 Task: Look for space in Palmira, Colombia from 11th June, 2023 to 15th June, 2023 for 2 adults in price range Rs.7000 to Rs.16000. Place can be private room with 1  bedroom having 2 beds and 1 bathroom. Property type can be house, flat, guest house, hotel. Amenities needed are: washing machine. Booking option can be shelf check-in. Required host language is English.
Action: Mouse moved to (414, 119)
Screenshot: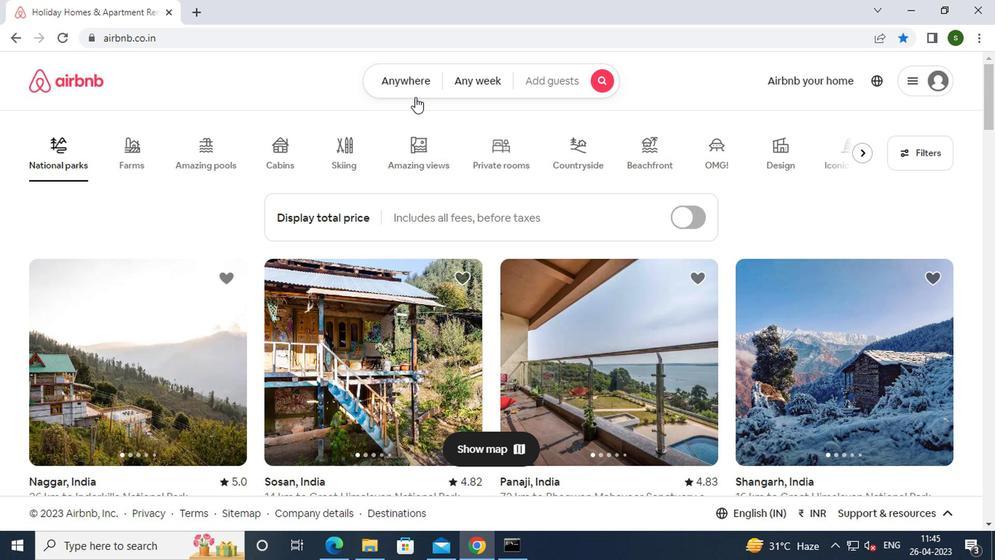 
Action: Mouse pressed left at (414, 119)
Screenshot: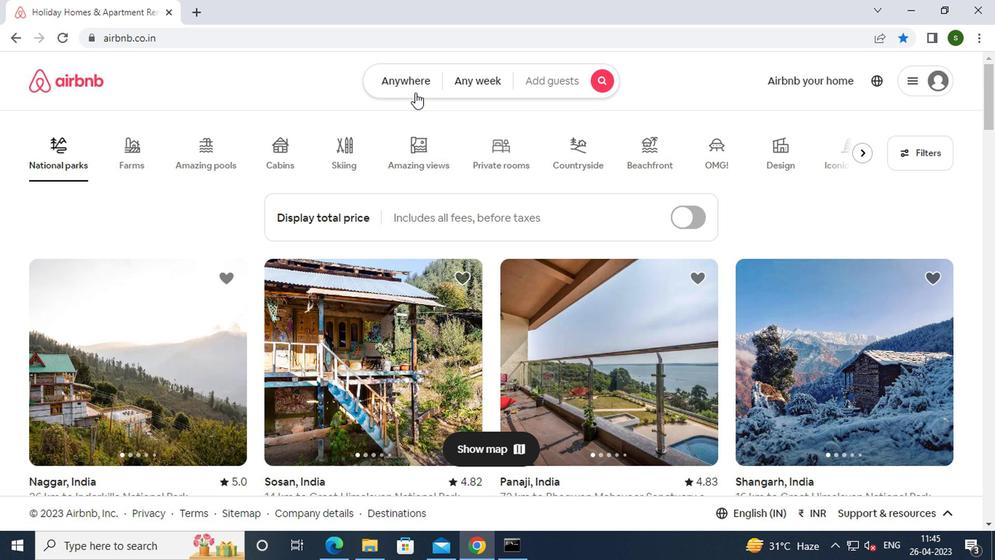 
Action: Mouse moved to (318, 160)
Screenshot: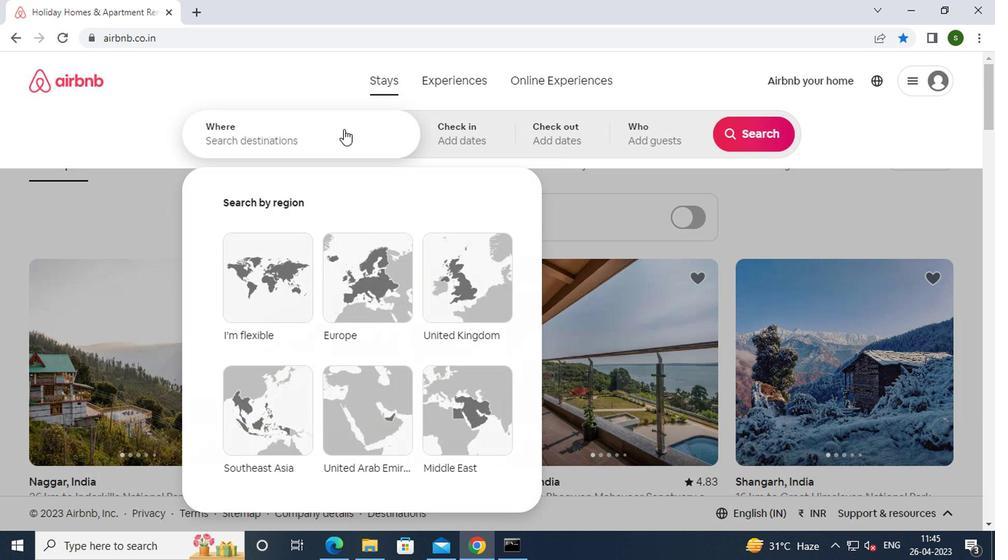 
Action: Mouse pressed left at (318, 160)
Screenshot: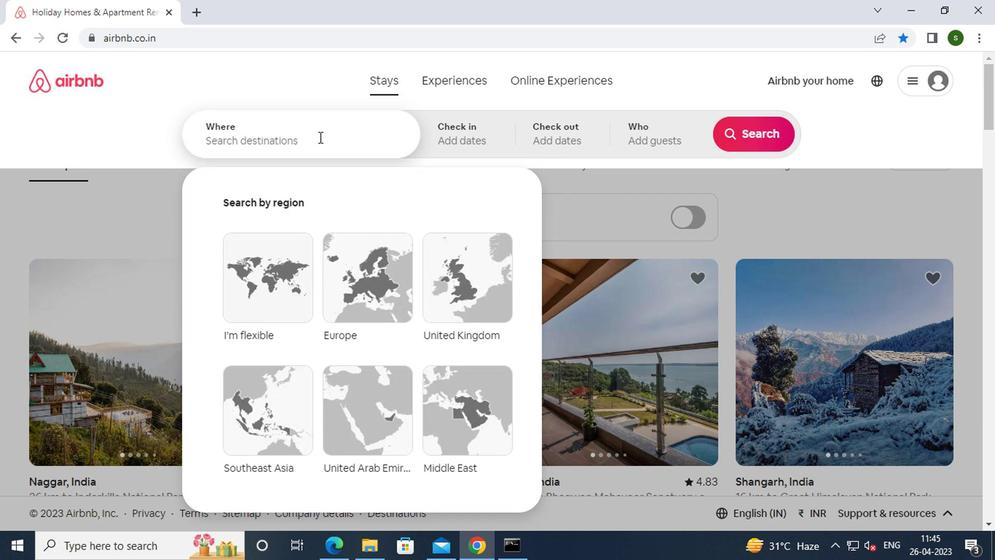 
Action: Key pressed <Key.caps_lock>p<Key.caps_lock>almi
Screenshot: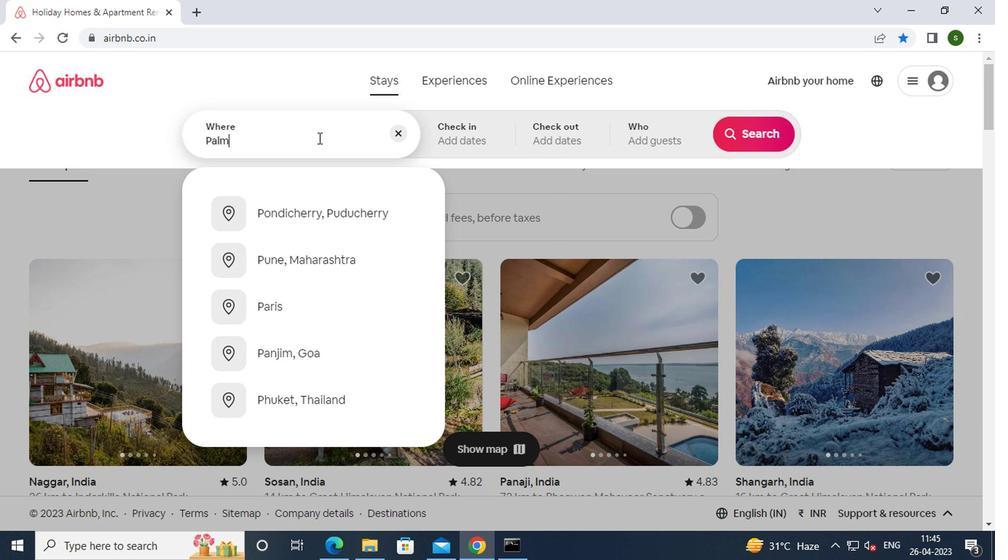 
Action: Mouse moved to (318, 160)
Screenshot: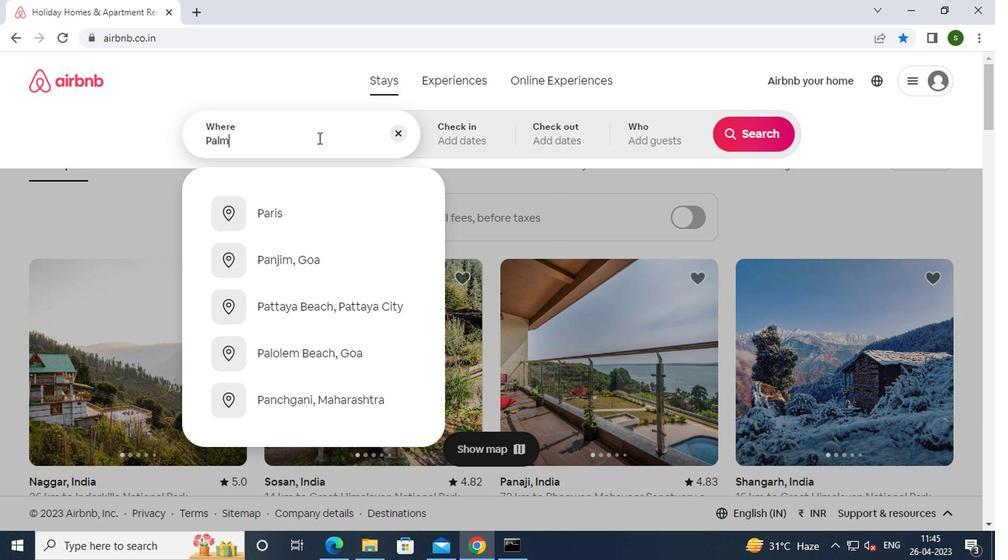 
Action: Key pressed ra,<Key.caps_lock><Key.space><Key.caps_lock>
Screenshot: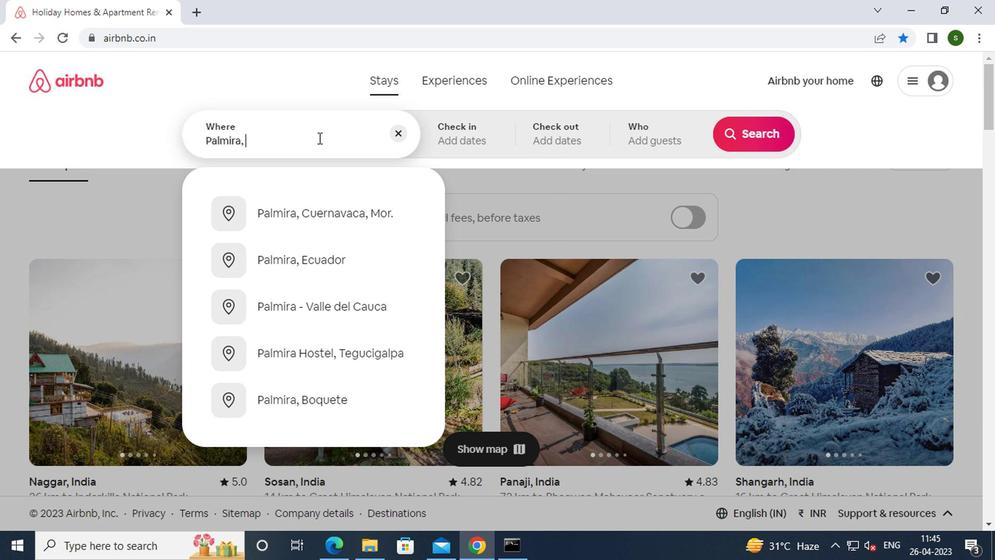 
Action: Mouse moved to (319, 161)
Screenshot: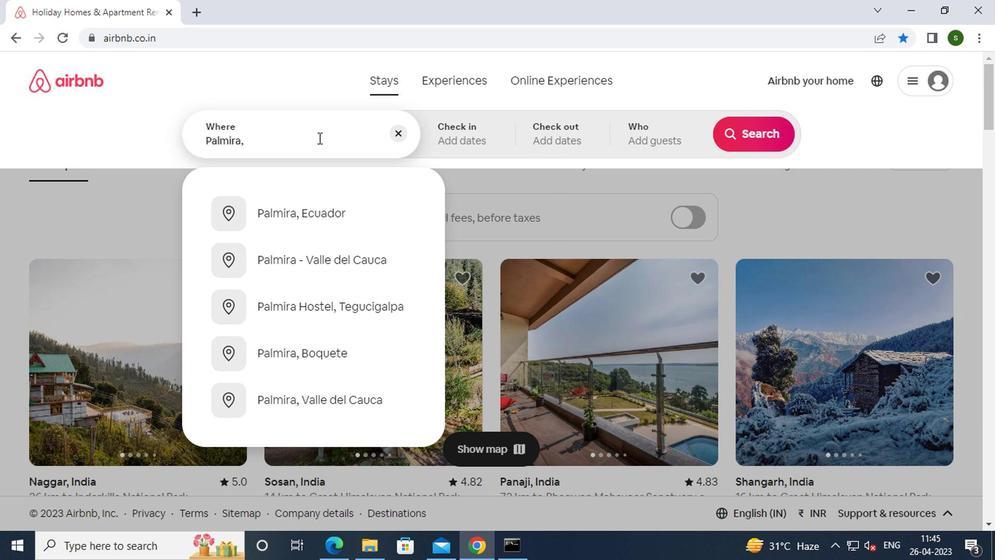 
Action: Key pressed c<Key.backspace><Key.caps_lock>c<Key.caps_lock>olombia<Key.enter>
Screenshot: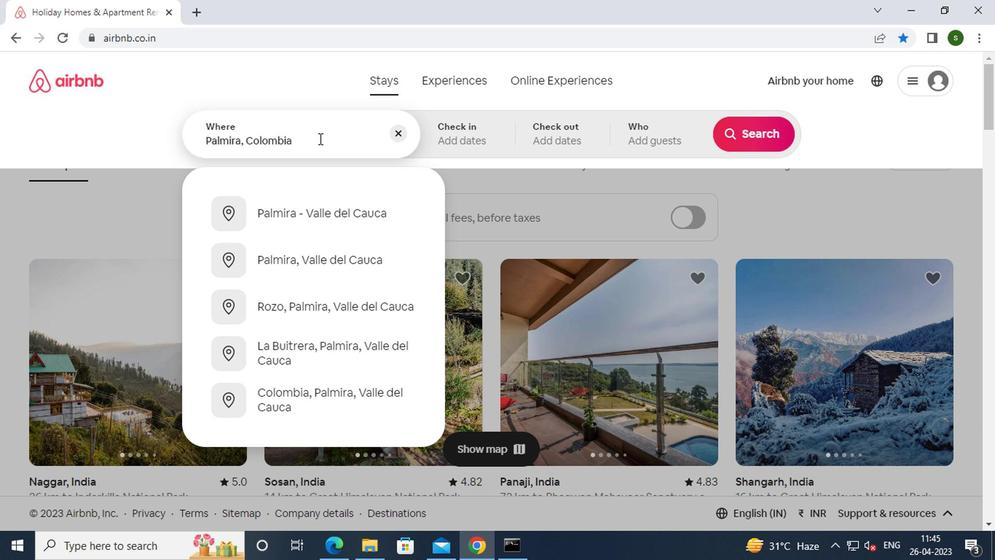 
Action: Mouse moved to (735, 259)
Screenshot: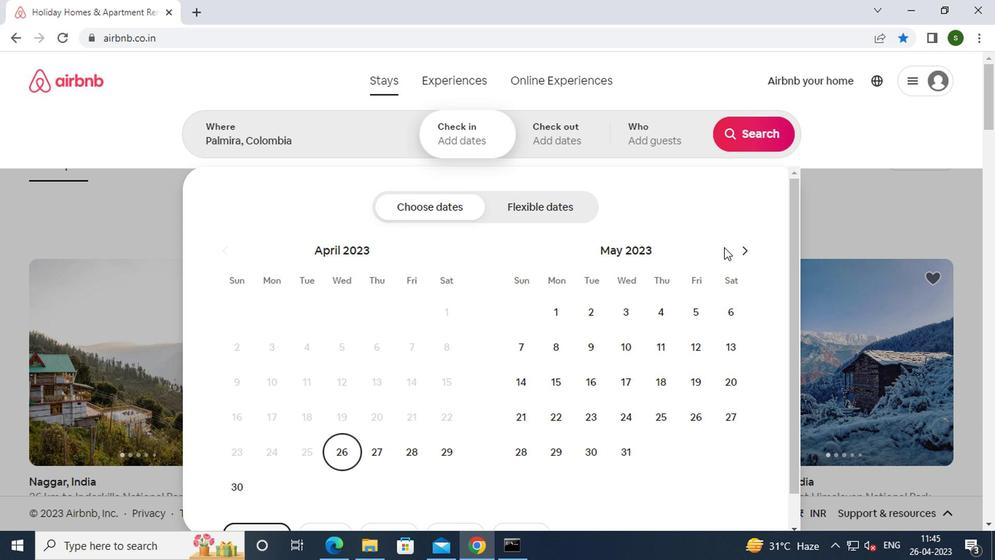 
Action: Mouse pressed left at (735, 259)
Screenshot: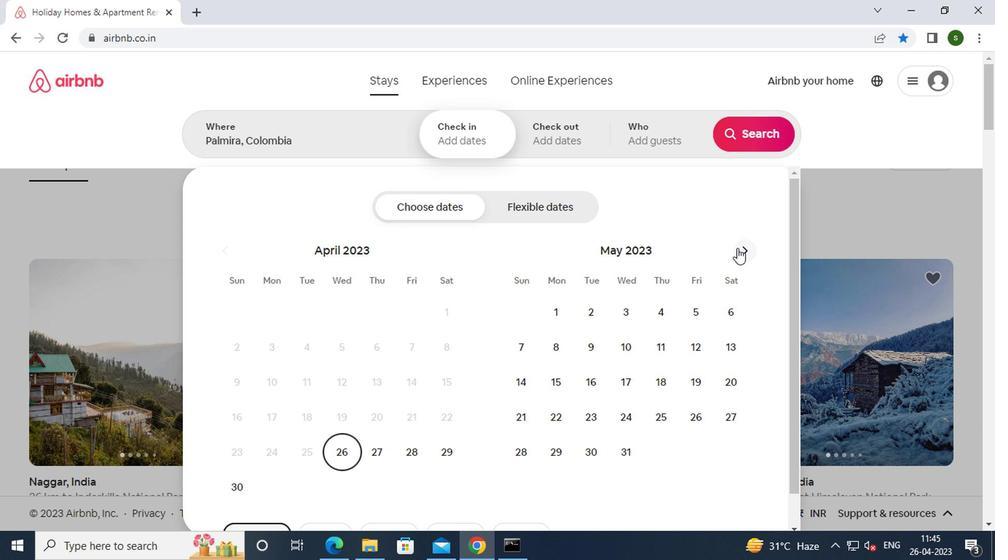 
Action: Mouse moved to (514, 365)
Screenshot: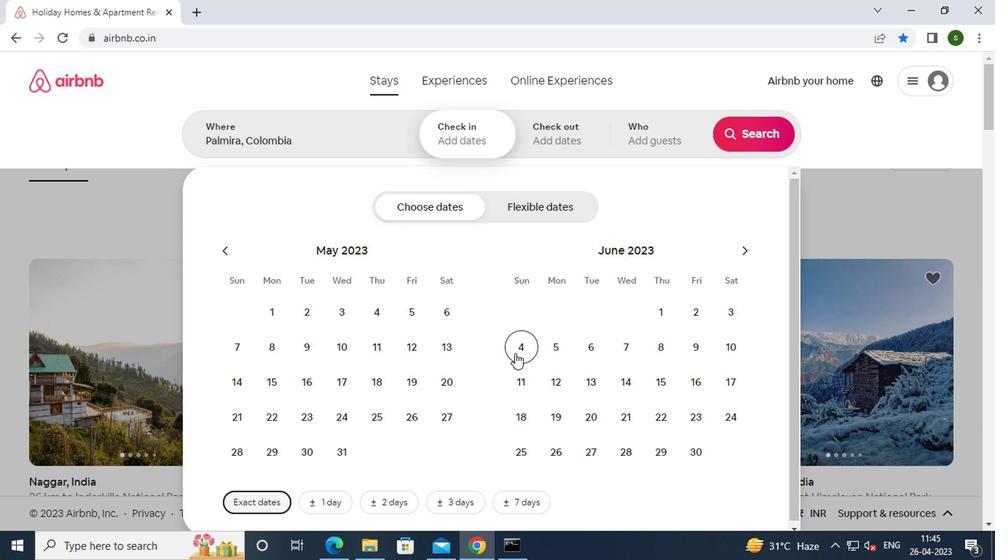 
Action: Mouse pressed left at (514, 365)
Screenshot: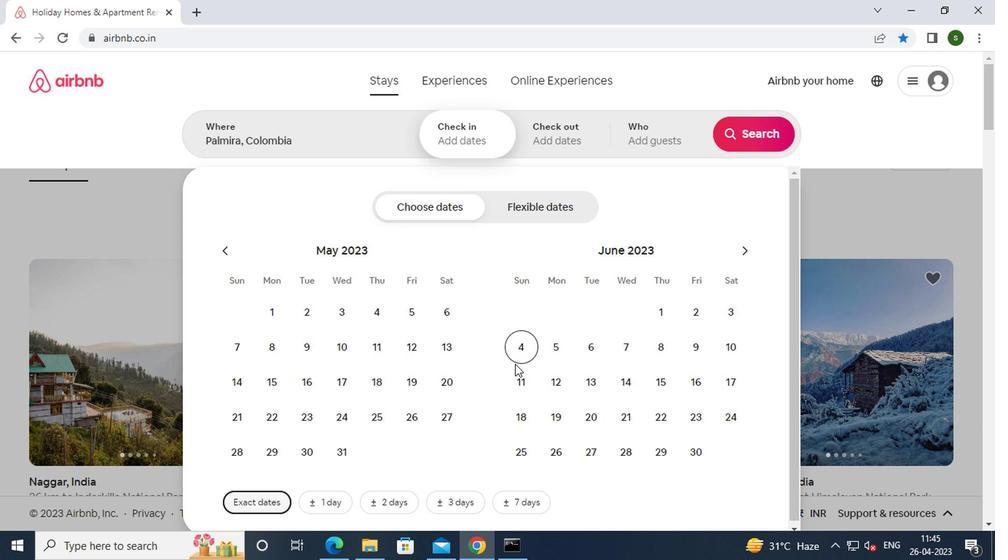 
Action: Mouse moved to (642, 373)
Screenshot: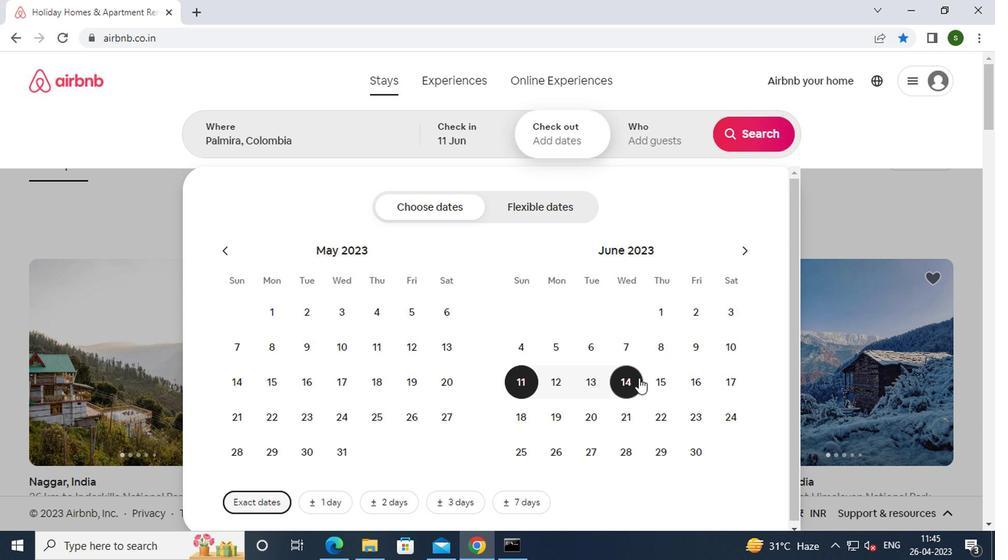 
Action: Mouse pressed left at (642, 373)
Screenshot: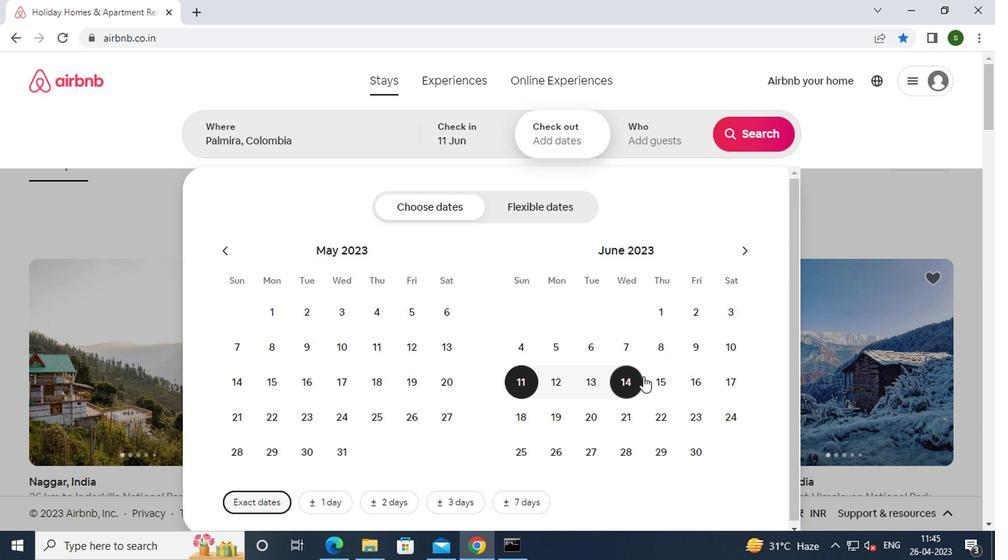 
Action: Mouse moved to (646, 170)
Screenshot: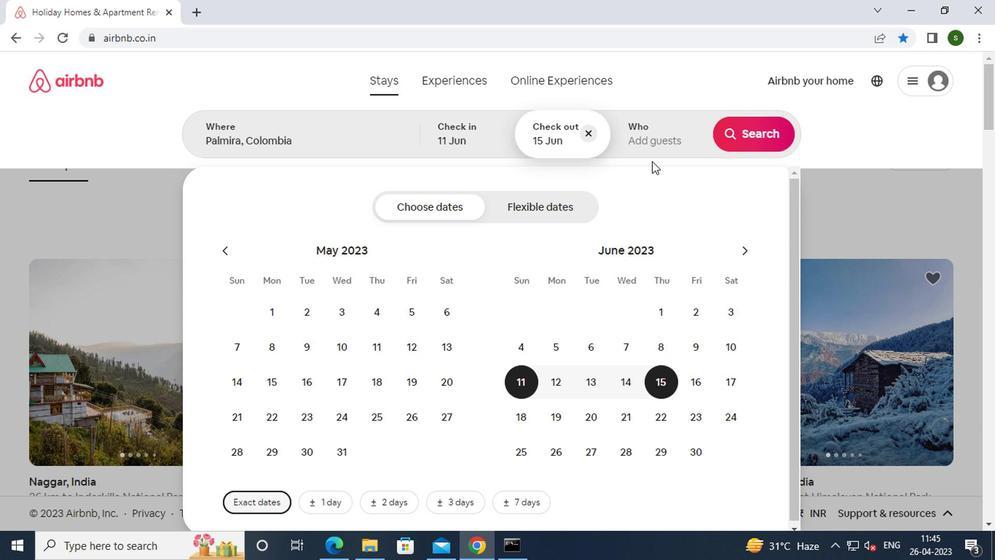 
Action: Mouse pressed left at (646, 170)
Screenshot: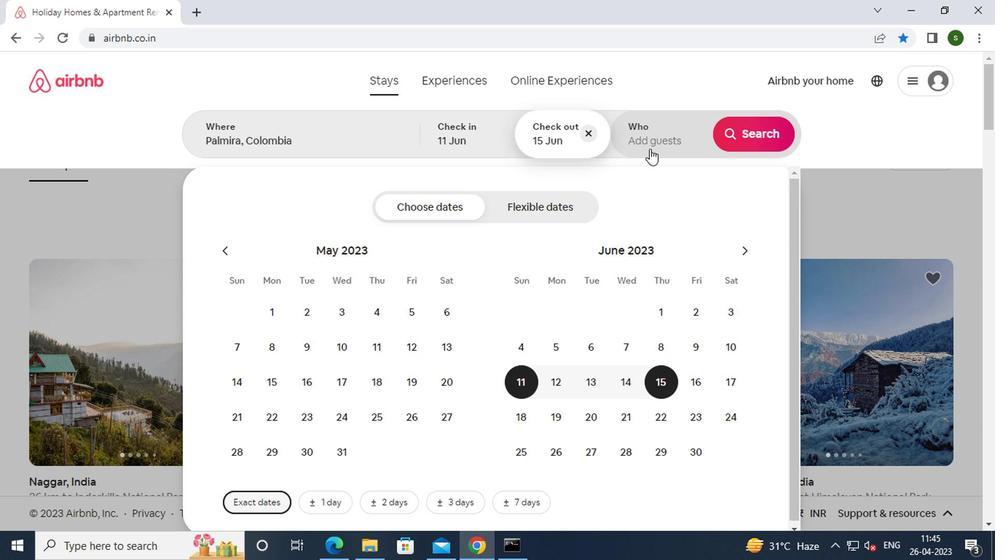 
Action: Mouse moved to (749, 229)
Screenshot: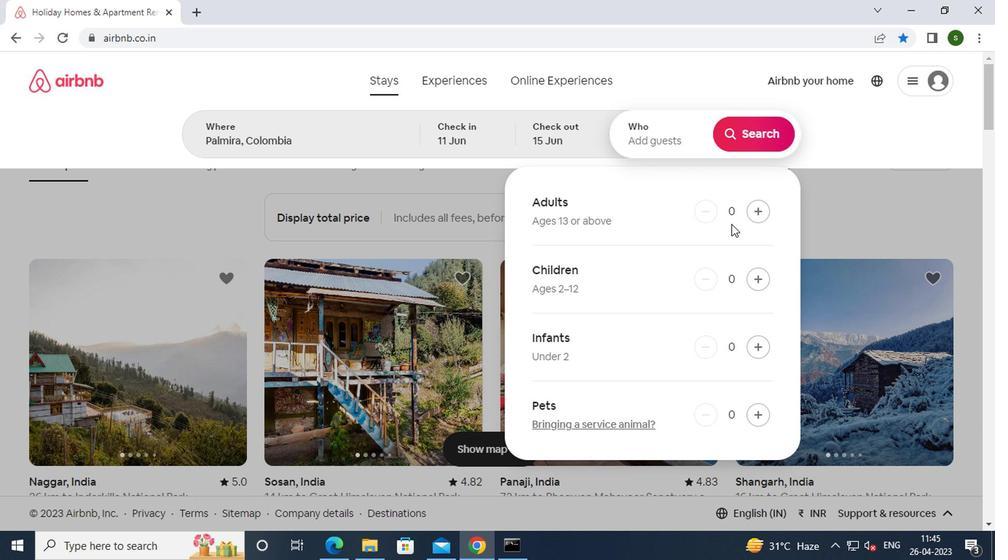 
Action: Mouse pressed left at (749, 229)
Screenshot: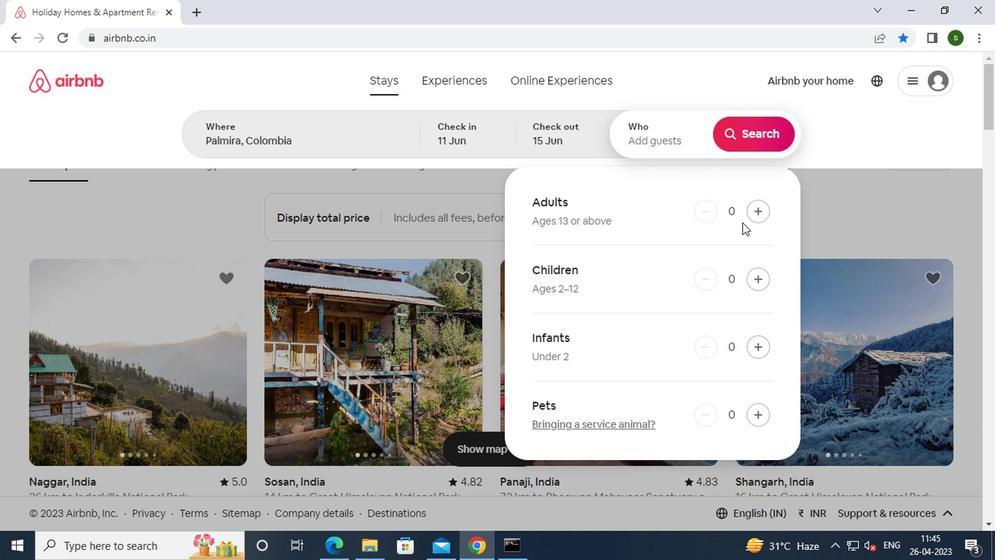 
Action: Mouse pressed left at (749, 229)
Screenshot: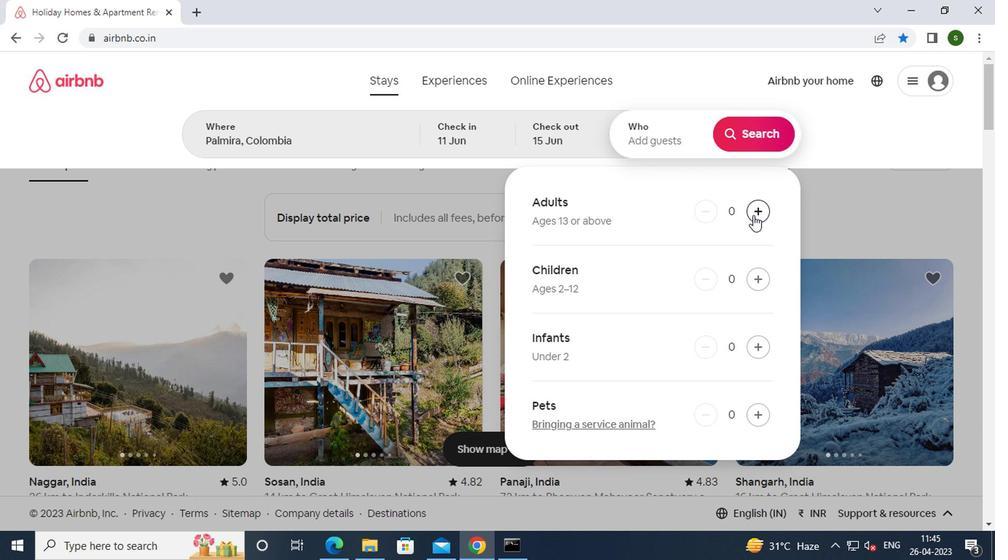 
Action: Mouse moved to (737, 154)
Screenshot: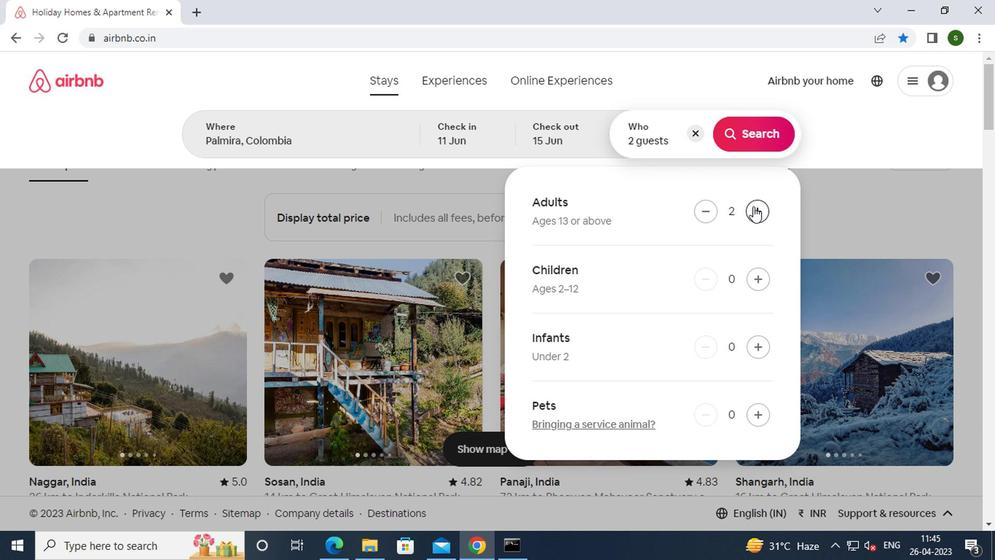
Action: Mouse pressed left at (737, 154)
Screenshot: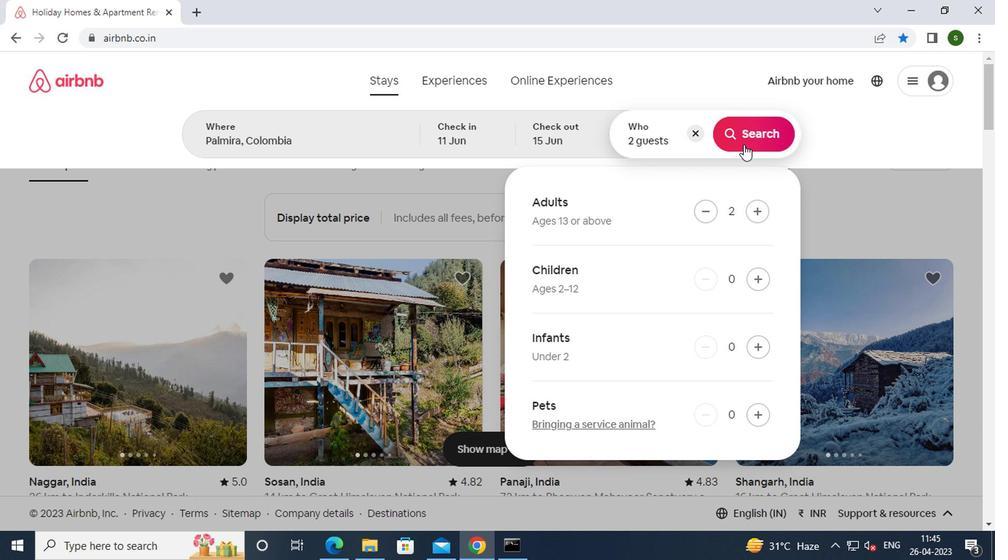 
Action: Mouse moved to (920, 157)
Screenshot: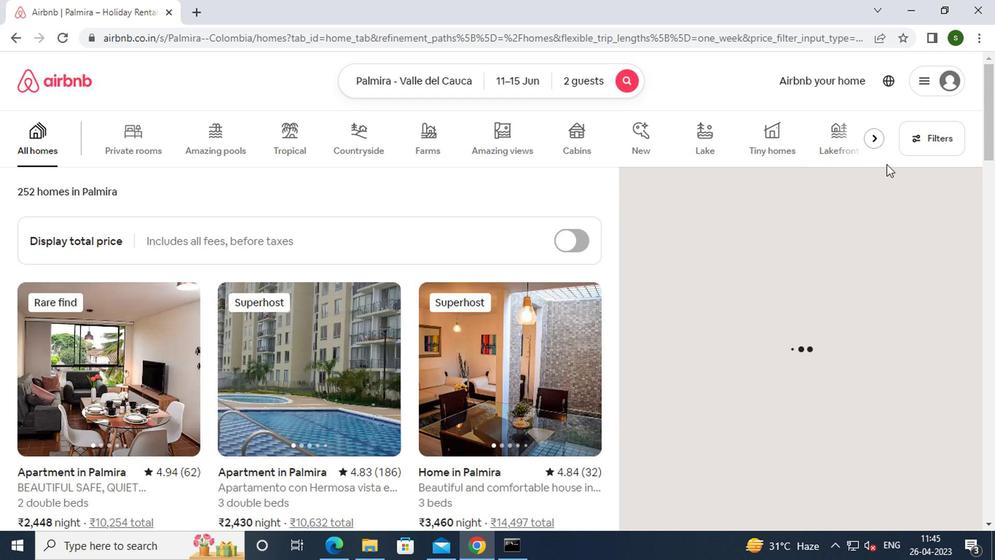 
Action: Mouse pressed left at (920, 157)
Screenshot: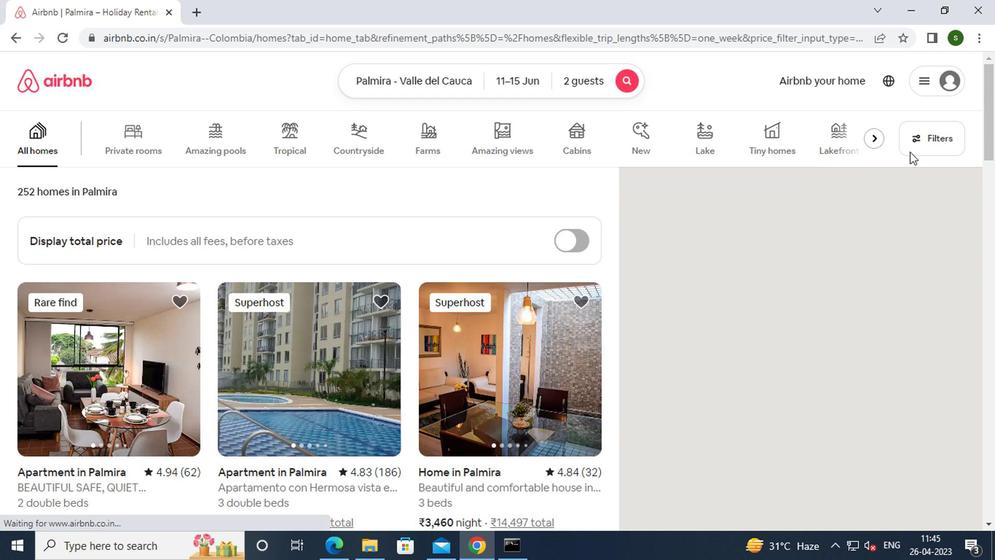 
Action: Mouse moved to (399, 316)
Screenshot: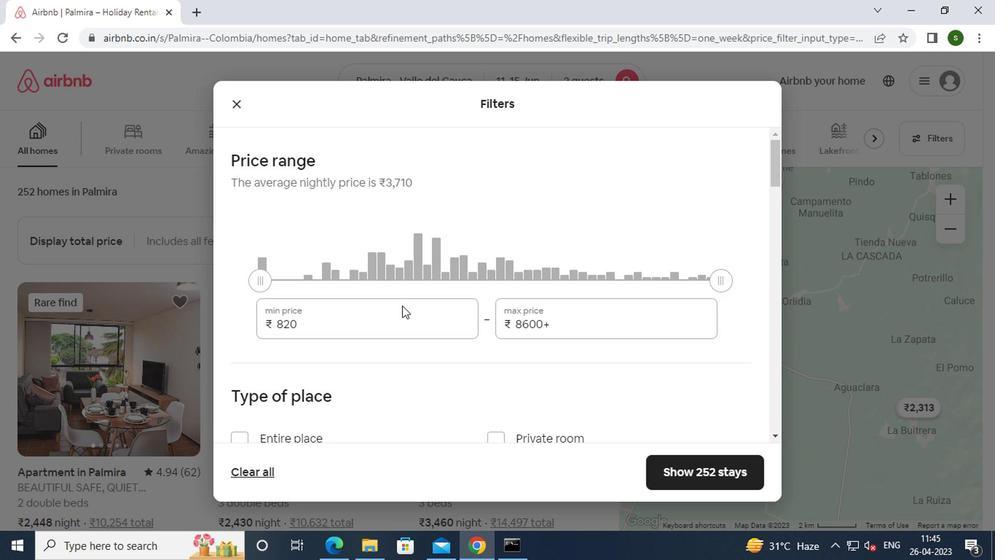 
Action: Mouse pressed left at (399, 316)
Screenshot: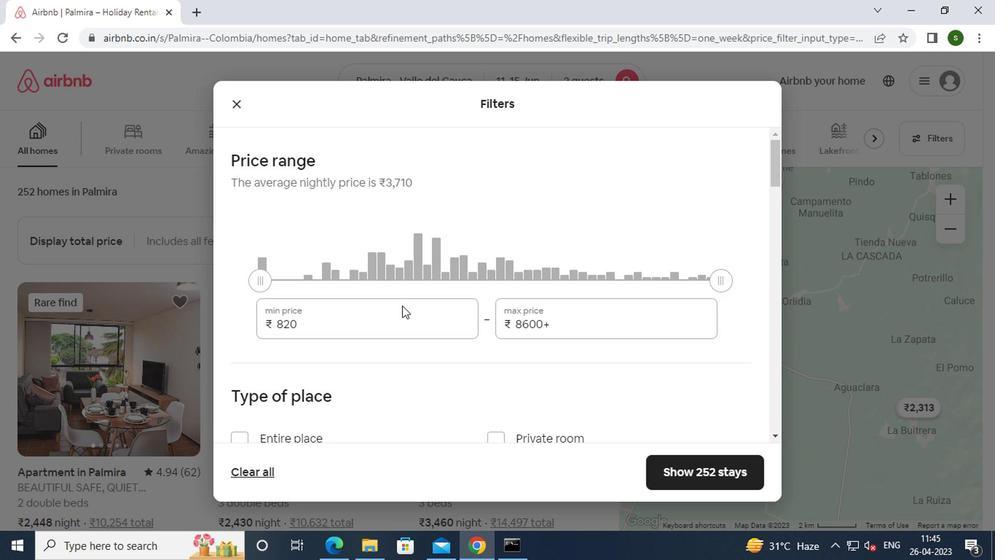 
Action: Key pressed <Key.backspace><Key.backspace><Key.backspace><Key.backspace>7000
Screenshot: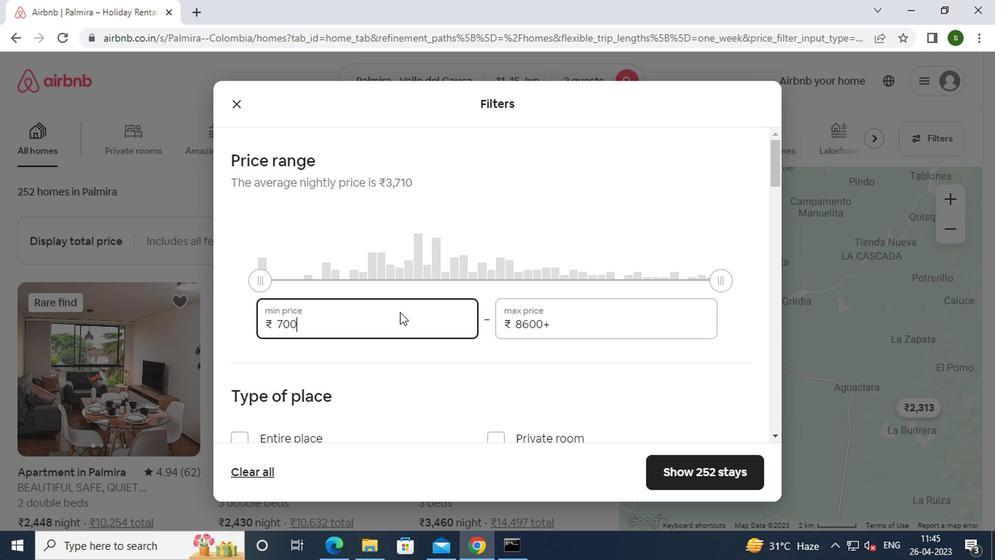 
Action: Mouse moved to (605, 328)
Screenshot: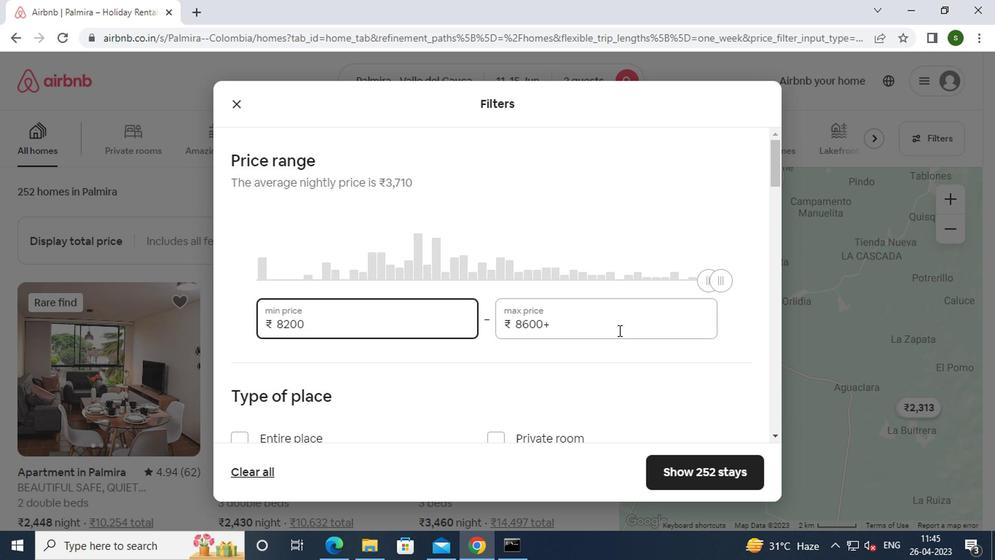 
Action: Mouse pressed left at (605, 328)
Screenshot: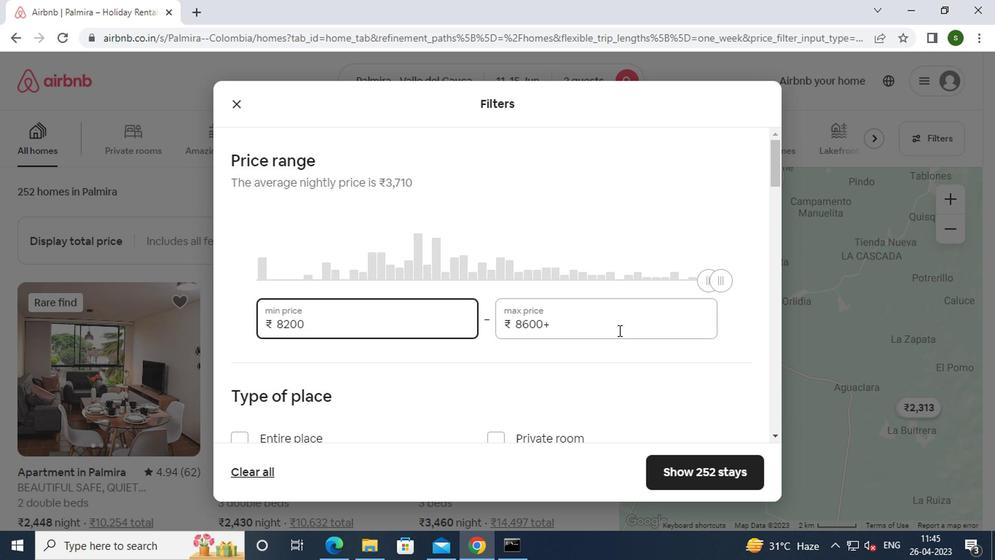
Action: Key pressed <Key.backspace><Key.backspace><Key.backspace><Key.backspace><Key.backspace><Key.backspace><Key.backspace><Key.backspace><Key.backspace><Key.backspace><Key.backspace><Key.backspace>16000
Screenshot: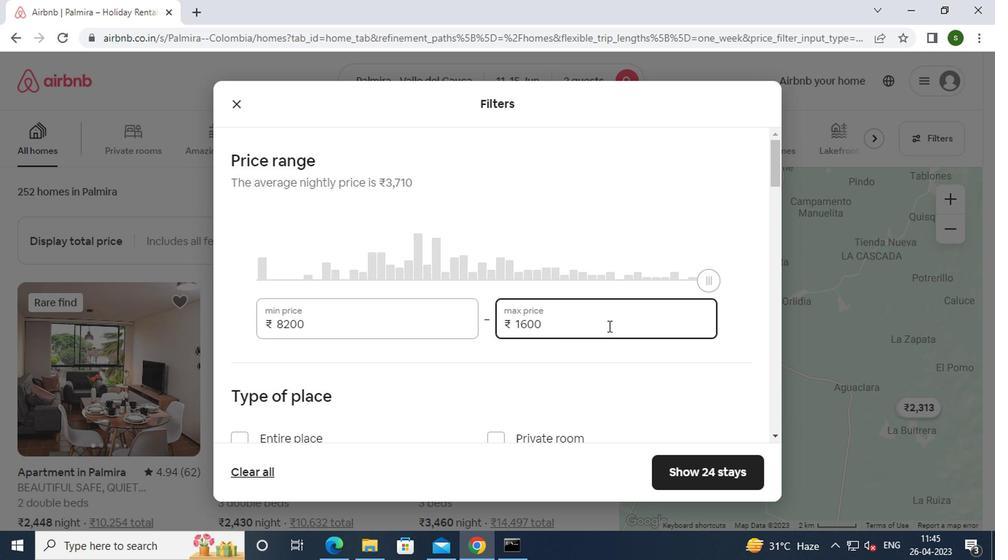 
Action: Mouse moved to (495, 339)
Screenshot: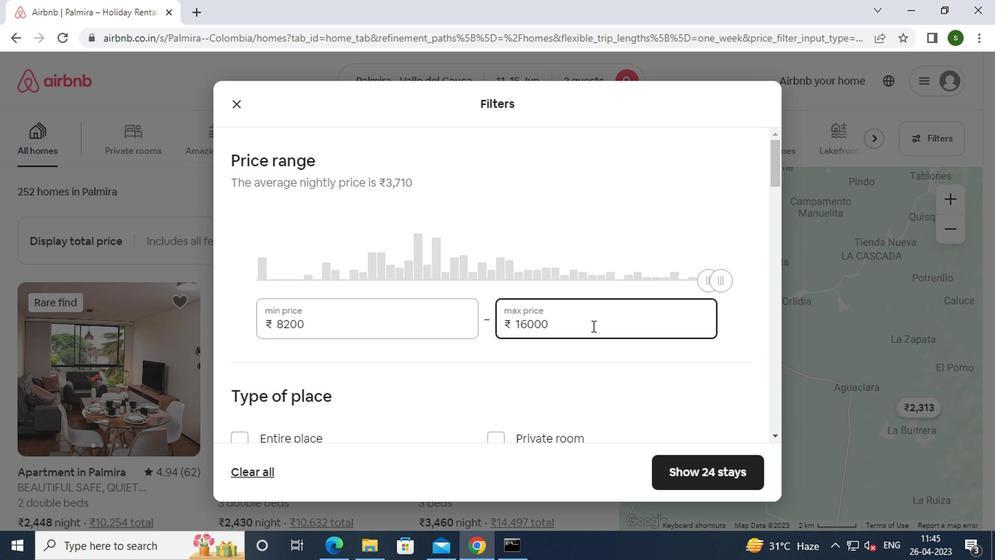 
Action: Mouse scrolled (495, 338) with delta (0, 0)
Screenshot: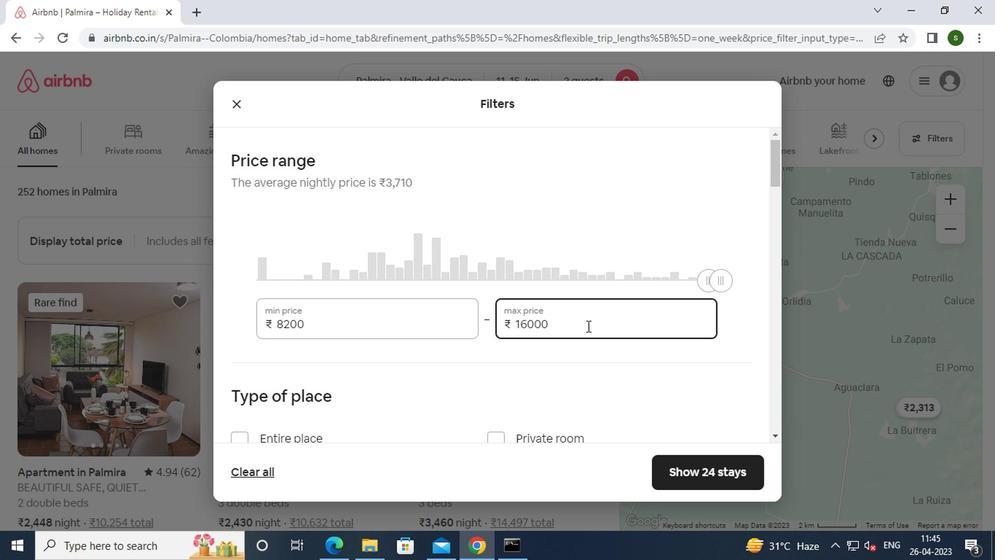 
Action: Mouse moved to (494, 339)
Screenshot: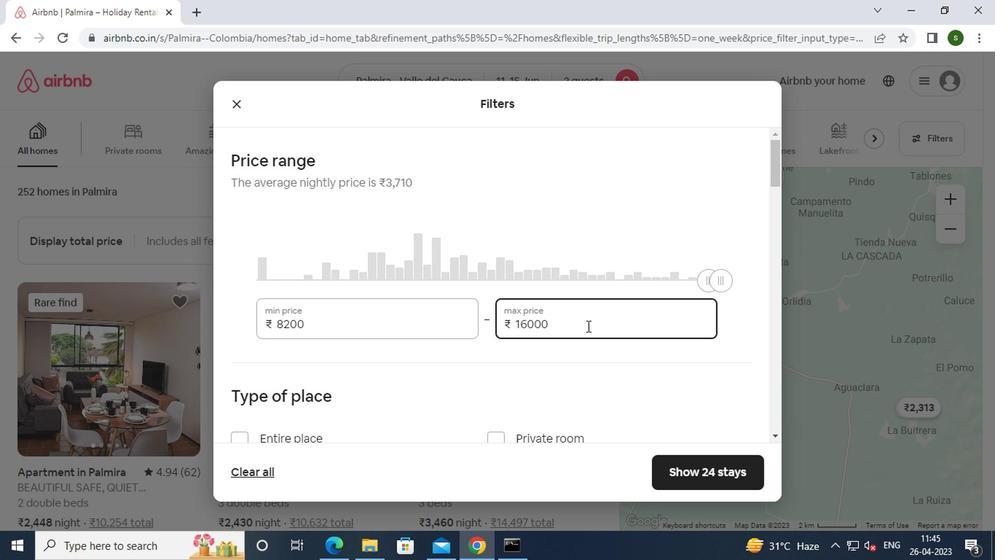 
Action: Mouse scrolled (494, 338) with delta (0, 0)
Screenshot: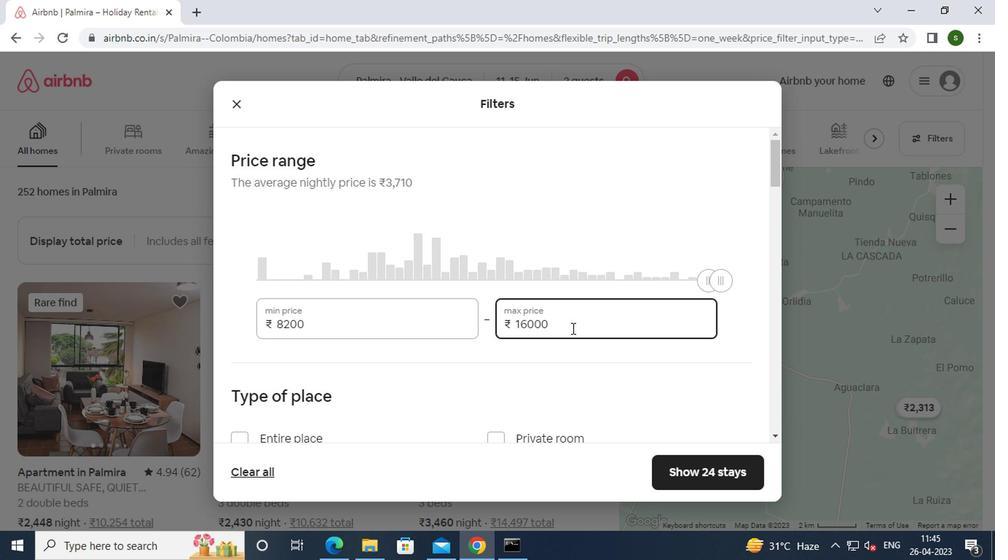 
Action: Mouse moved to (501, 306)
Screenshot: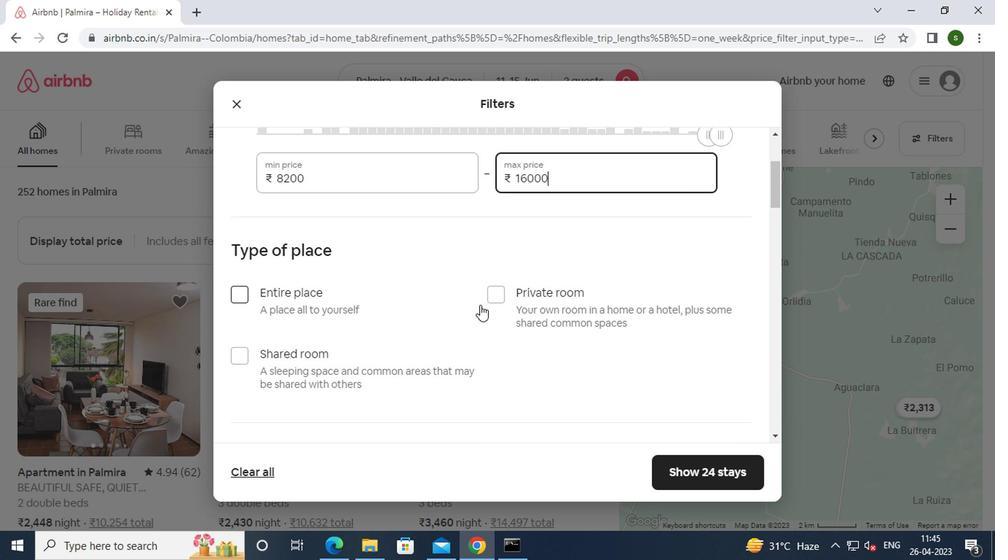 
Action: Mouse pressed left at (501, 306)
Screenshot: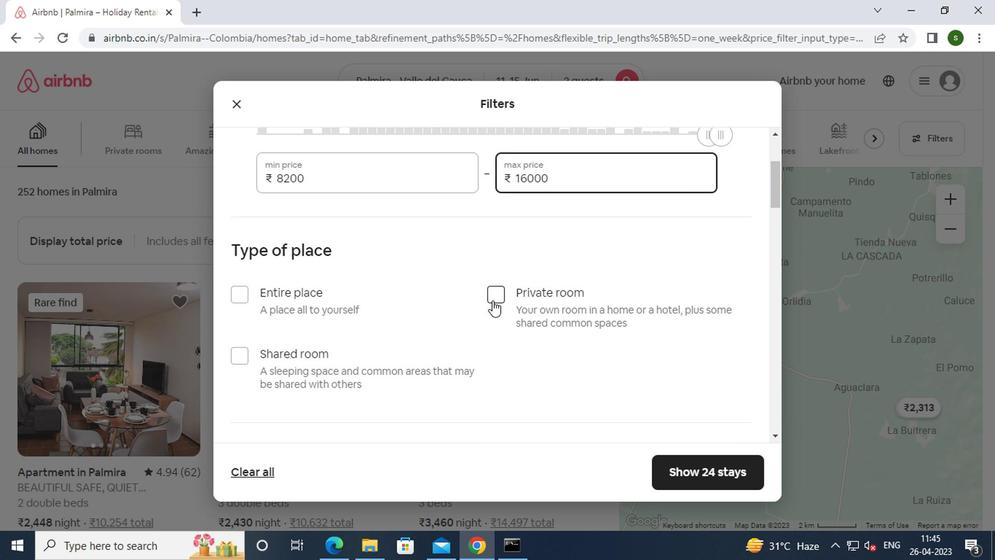 
Action: Mouse moved to (385, 313)
Screenshot: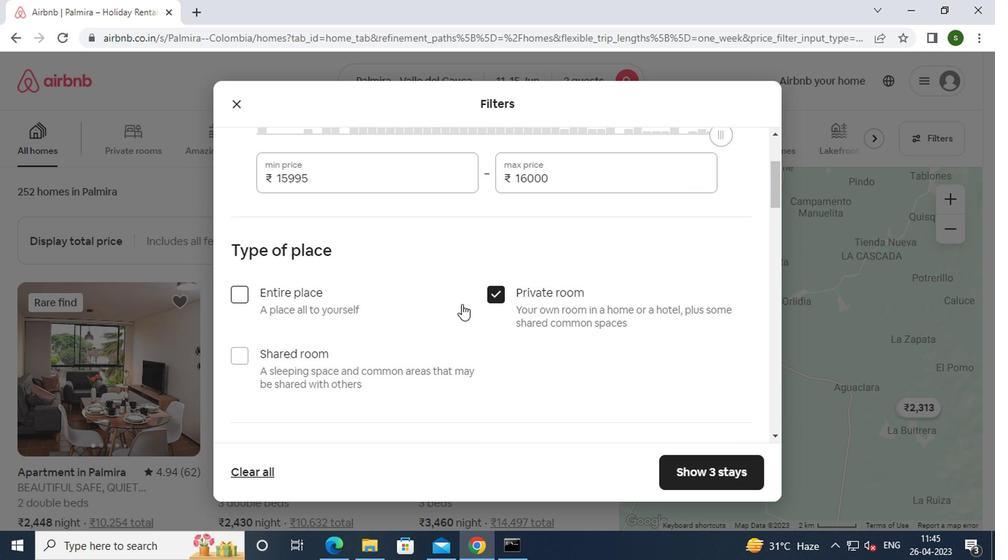 
Action: Mouse scrolled (385, 312) with delta (0, 0)
Screenshot: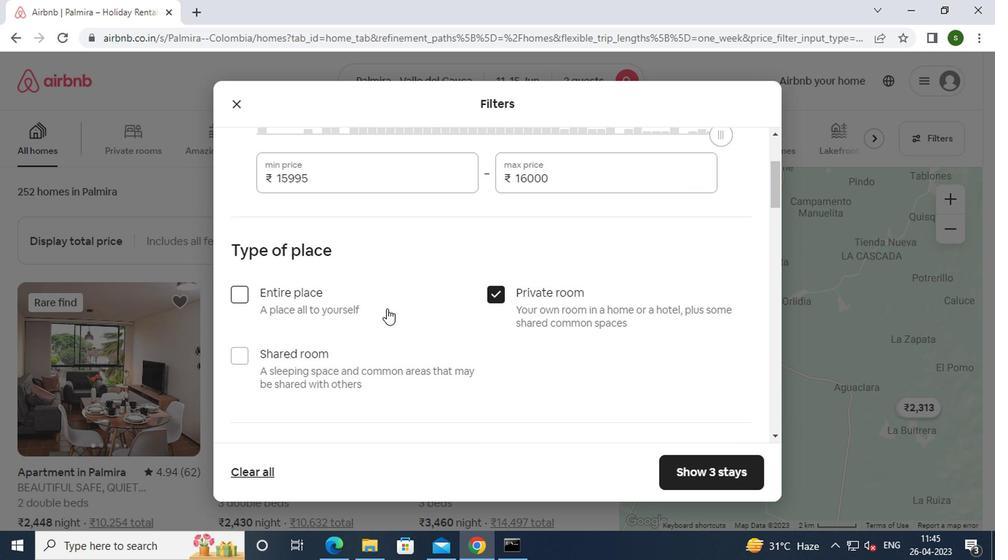 
Action: Mouse scrolled (385, 312) with delta (0, 0)
Screenshot: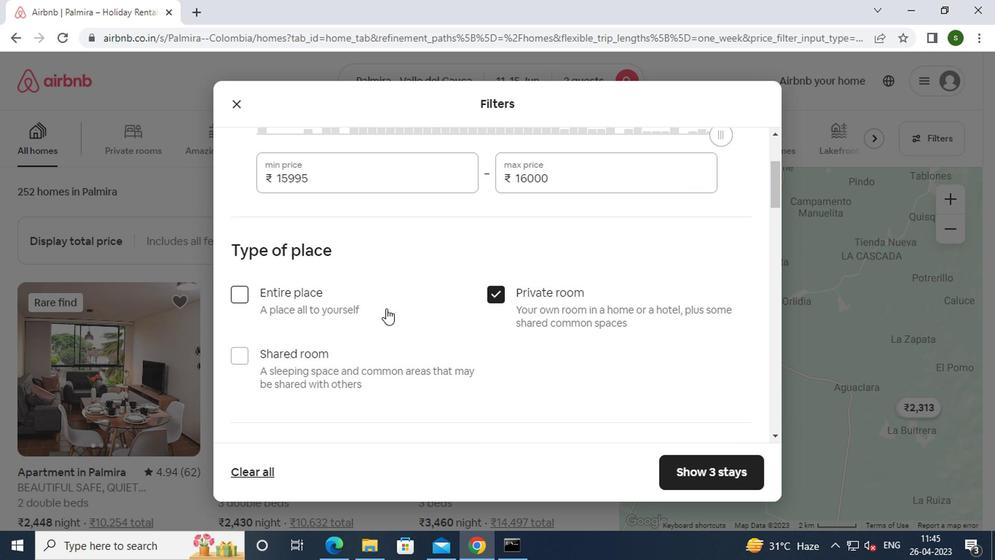 
Action: Mouse scrolled (385, 312) with delta (0, 0)
Screenshot: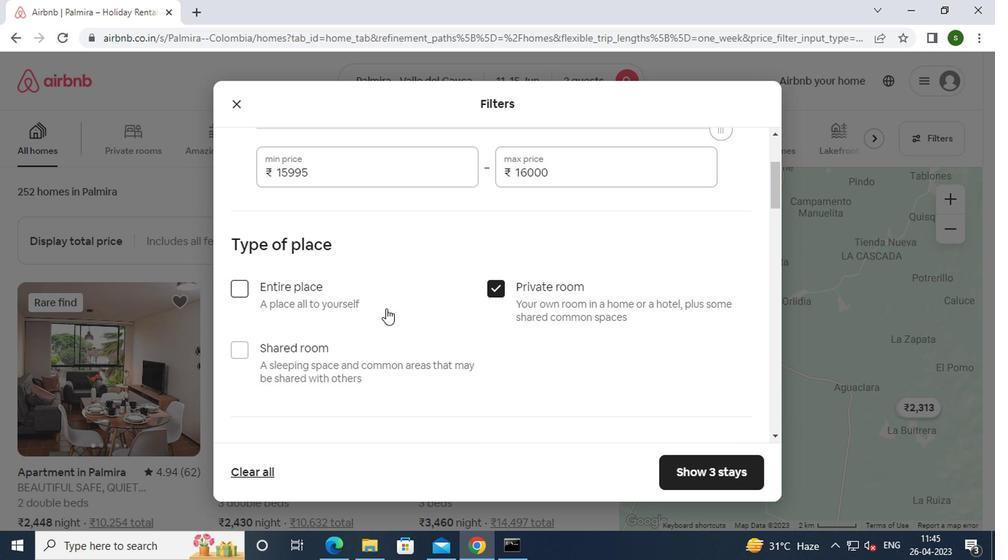 
Action: Mouse moved to (312, 315)
Screenshot: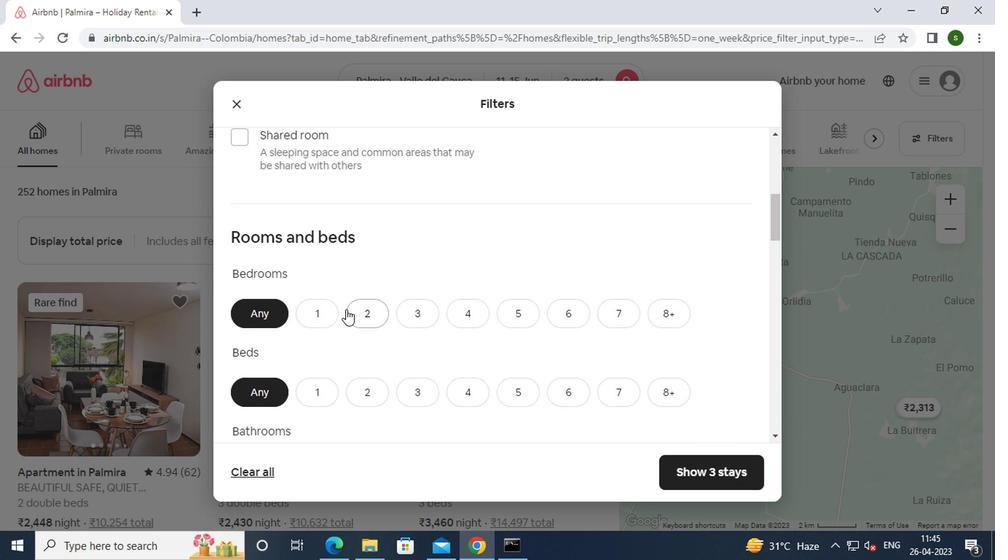 
Action: Mouse pressed left at (312, 315)
Screenshot: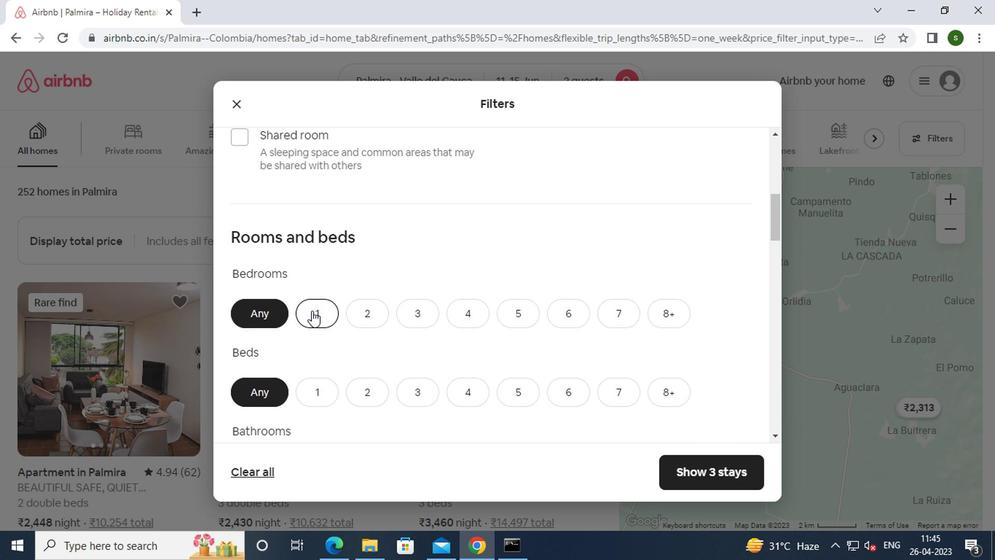 
Action: Mouse moved to (363, 394)
Screenshot: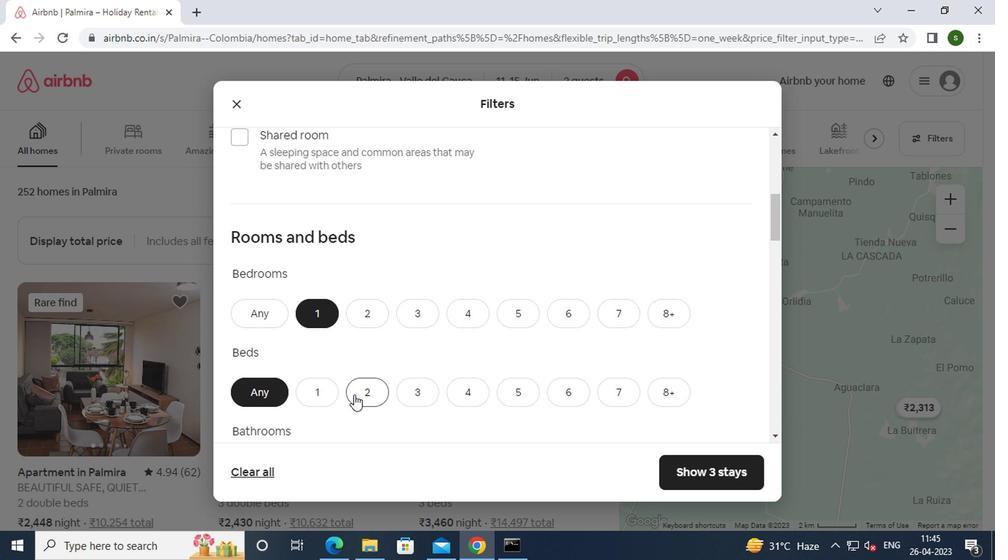 
Action: Mouse pressed left at (363, 394)
Screenshot: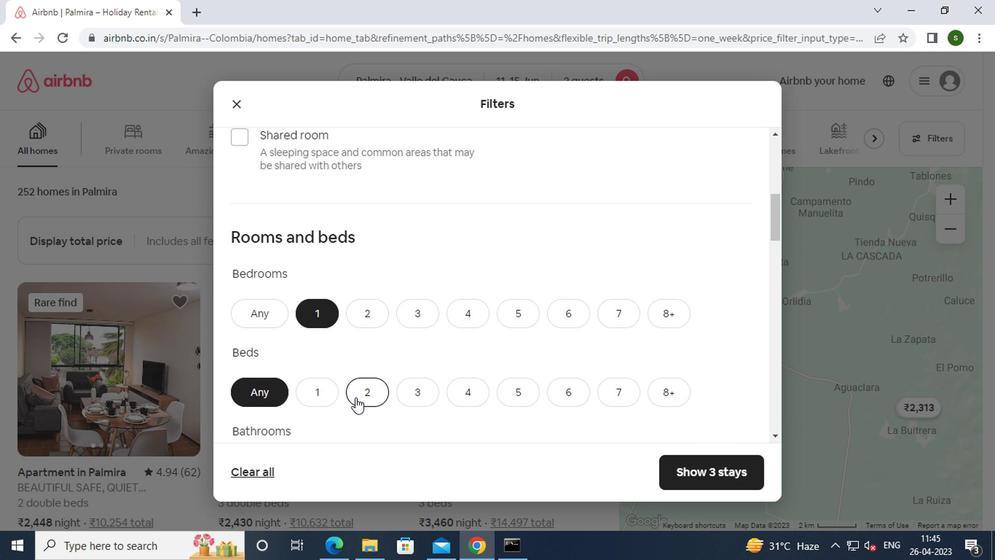 
Action: Mouse moved to (389, 341)
Screenshot: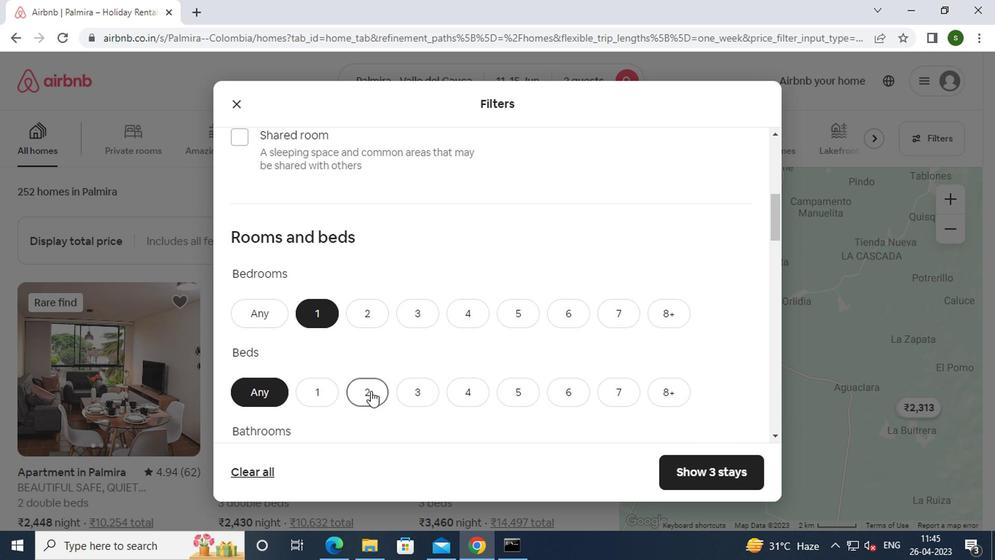 
Action: Mouse scrolled (389, 341) with delta (0, 0)
Screenshot: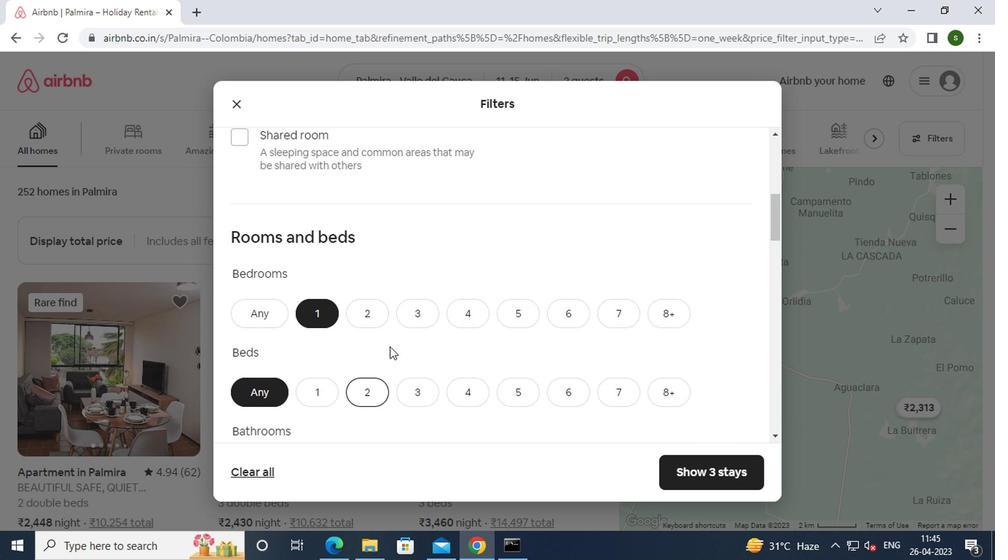 
Action: Mouse scrolled (389, 341) with delta (0, 0)
Screenshot: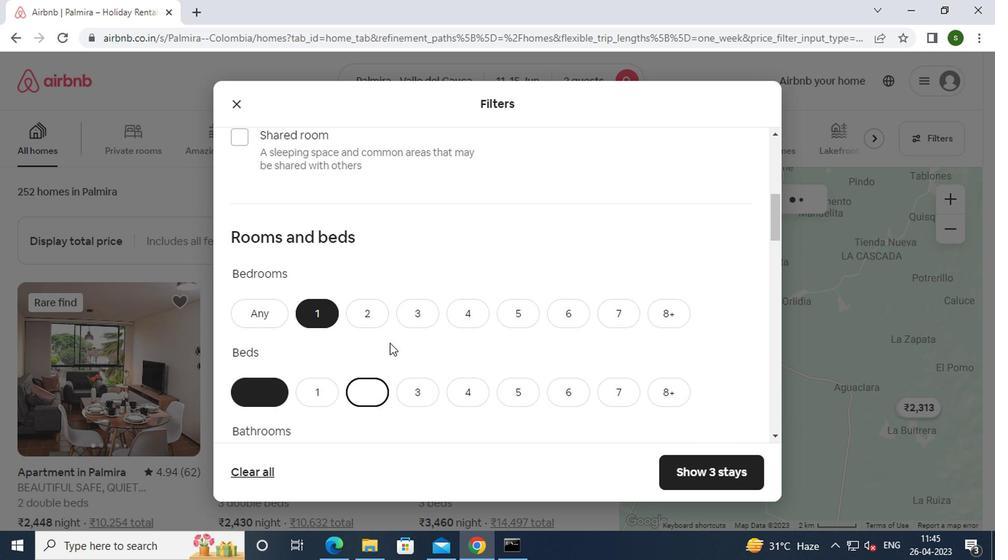 
Action: Mouse moved to (327, 327)
Screenshot: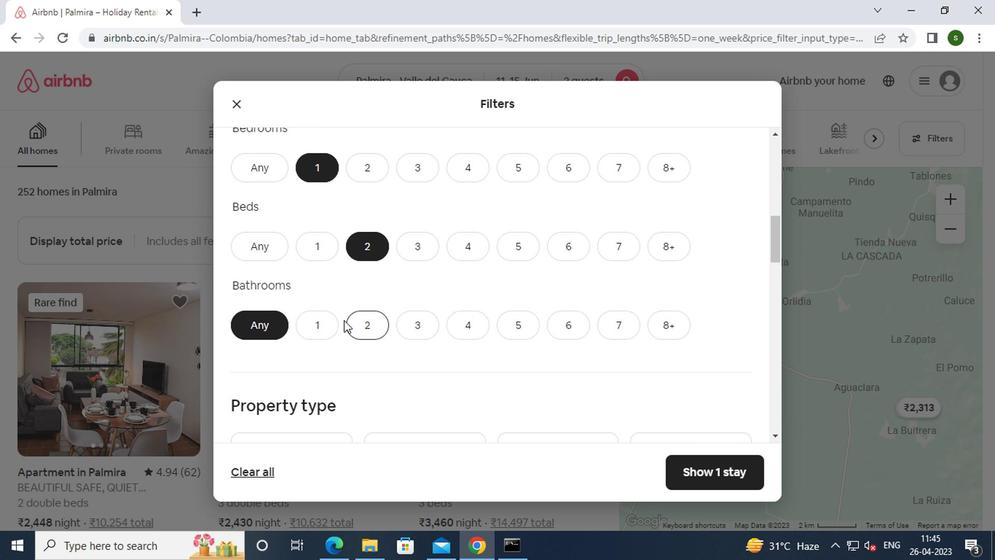 
Action: Mouse pressed left at (327, 327)
Screenshot: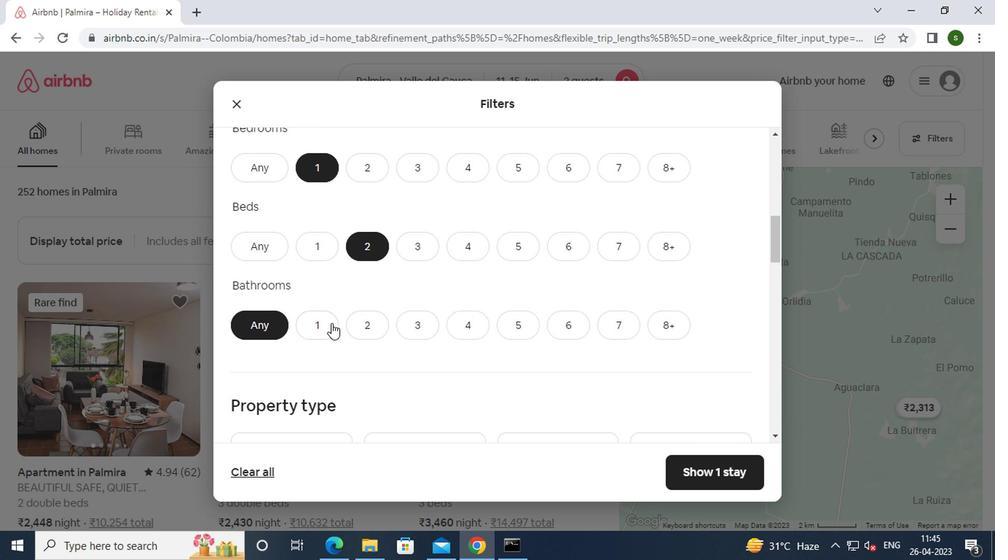 
Action: Mouse moved to (426, 314)
Screenshot: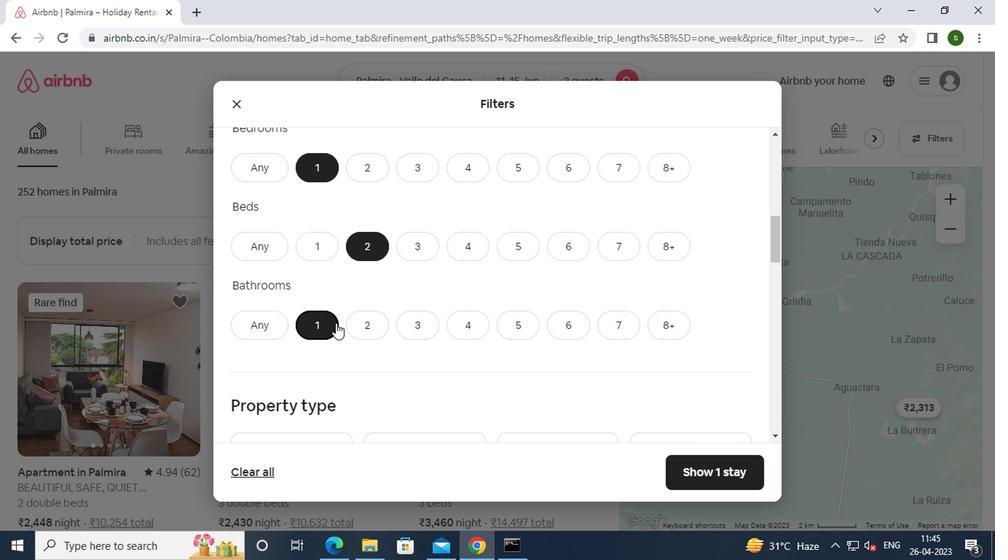 
Action: Mouse scrolled (426, 313) with delta (0, -1)
Screenshot: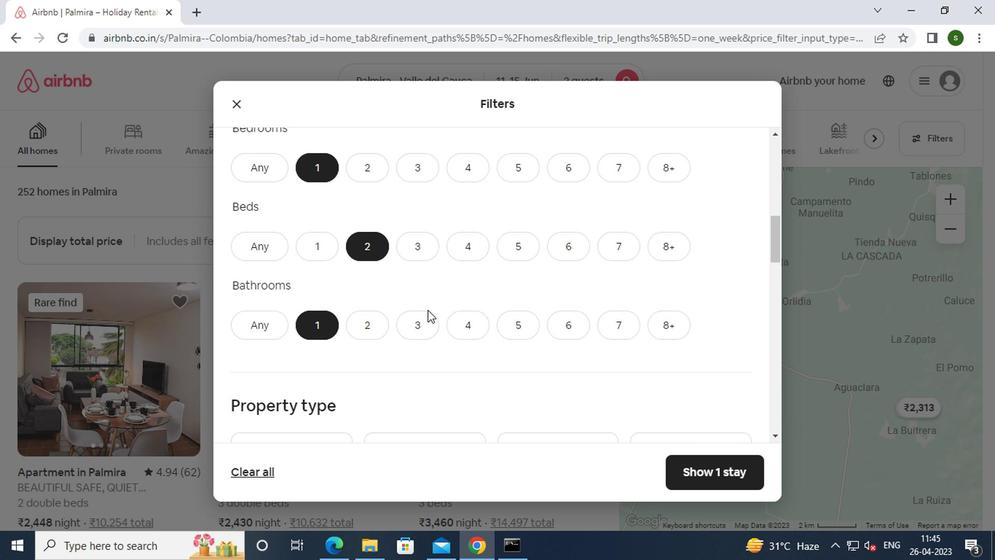 
Action: Mouse scrolled (426, 313) with delta (0, -1)
Screenshot: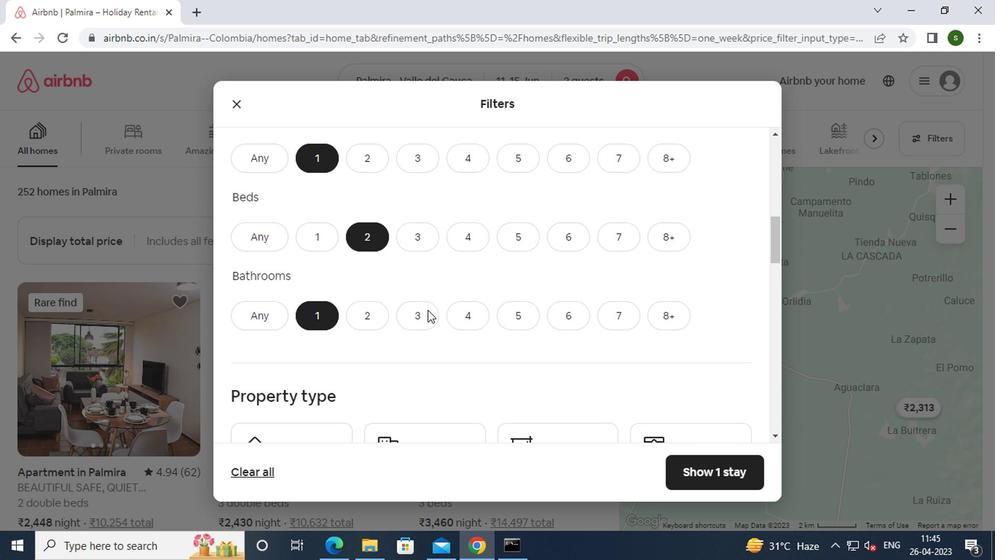 
Action: Mouse moved to (327, 331)
Screenshot: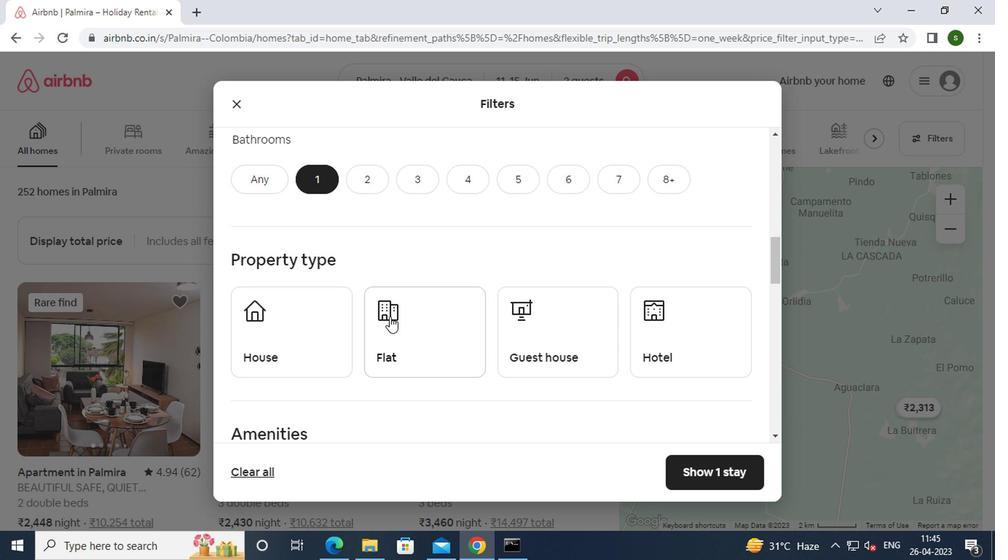 
Action: Mouse pressed left at (327, 331)
Screenshot: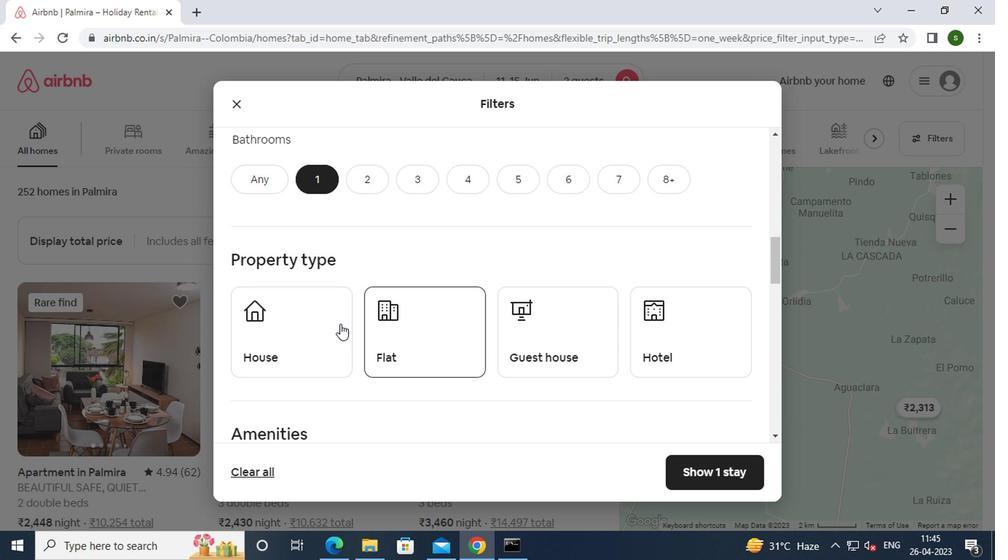 
Action: Mouse moved to (448, 347)
Screenshot: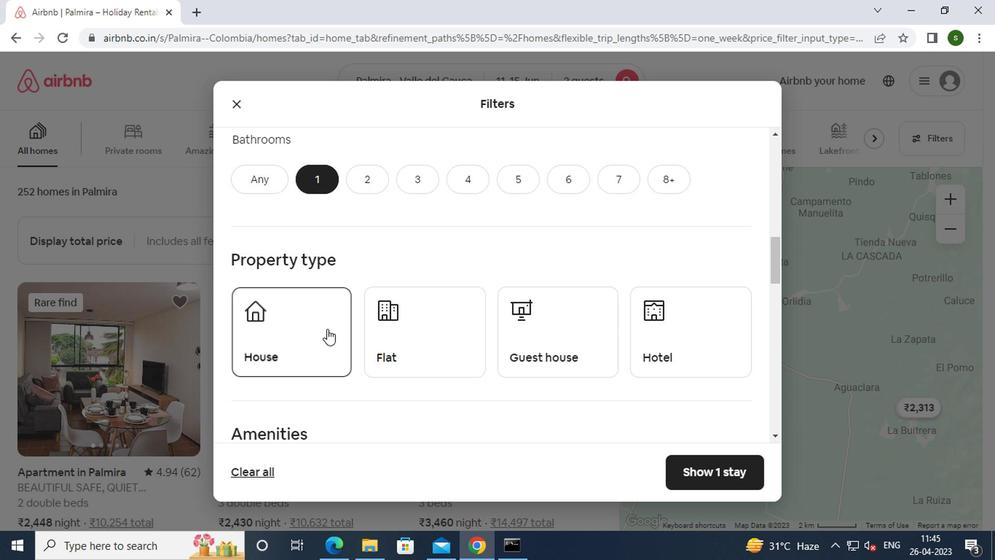 
Action: Mouse pressed left at (448, 347)
Screenshot: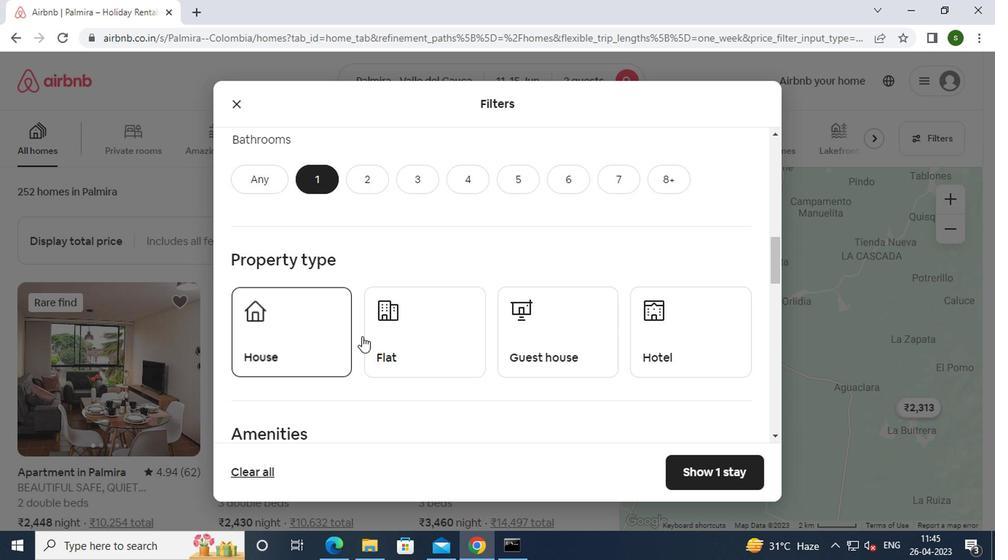 
Action: Mouse moved to (527, 337)
Screenshot: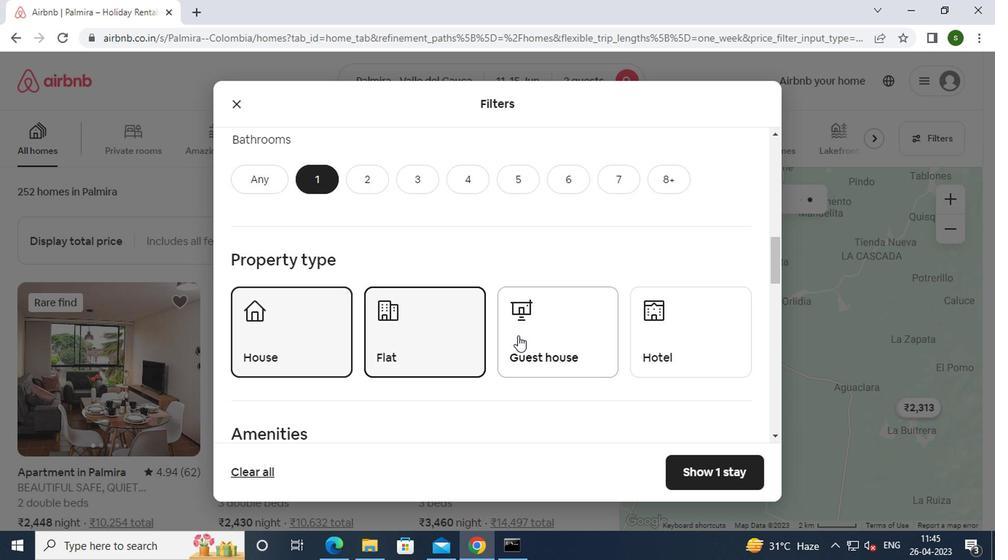 
Action: Mouse pressed left at (527, 337)
Screenshot: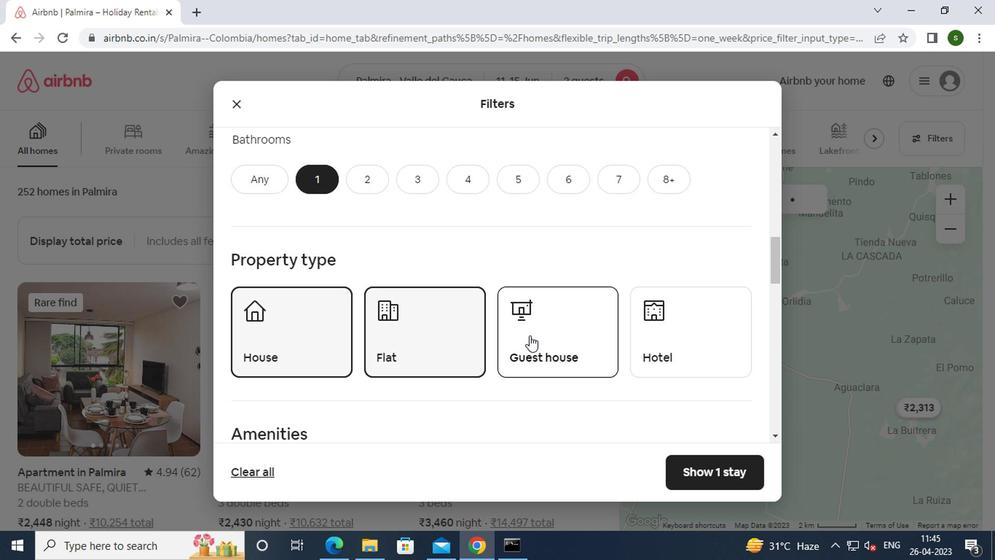 
Action: Mouse moved to (657, 350)
Screenshot: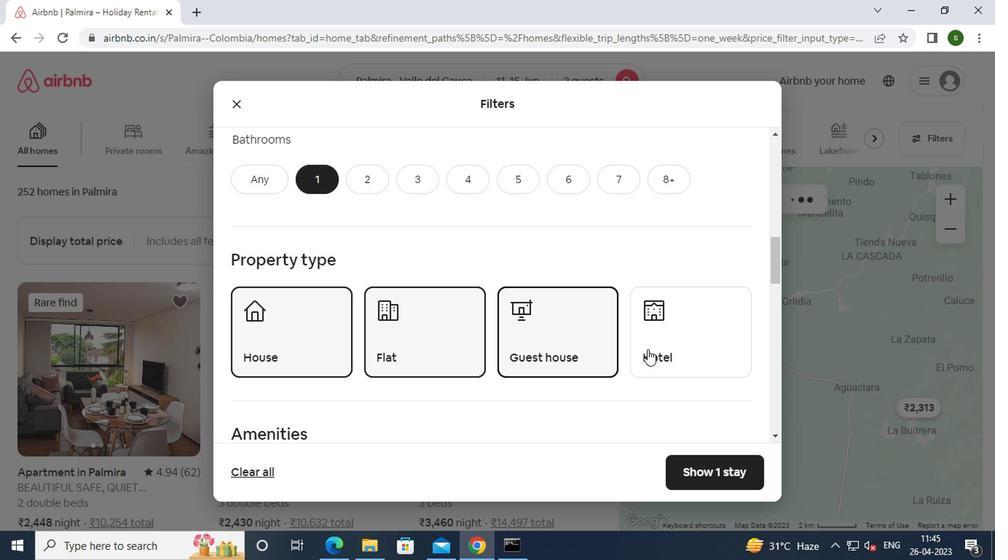 
Action: Mouse pressed left at (657, 350)
Screenshot: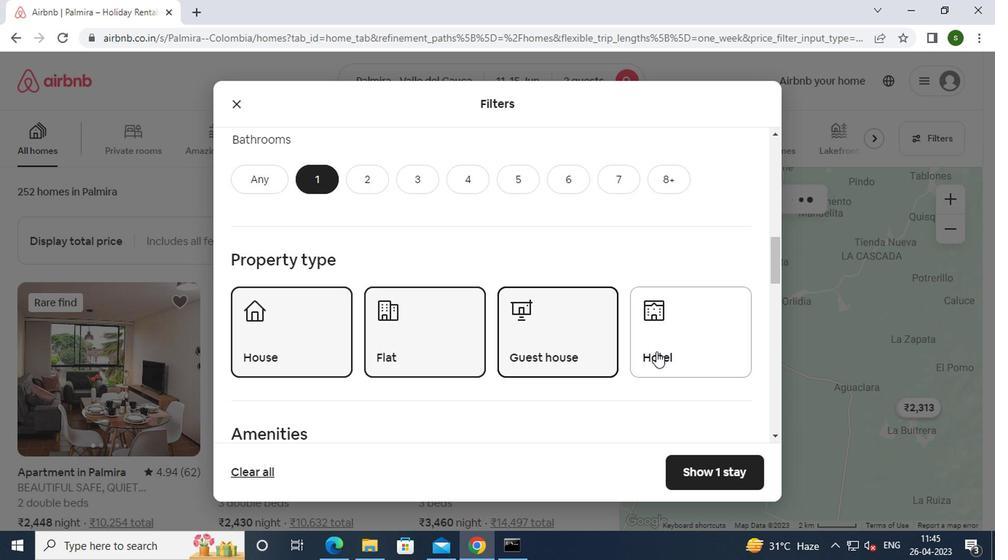 
Action: Mouse moved to (510, 326)
Screenshot: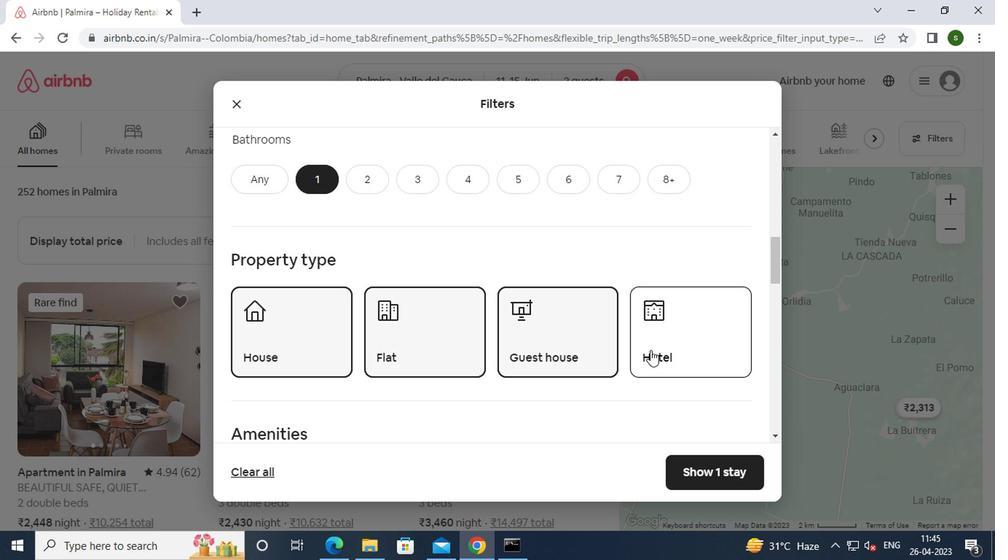 
Action: Mouse scrolled (510, 326) with delta (0, 0)
Screenshot: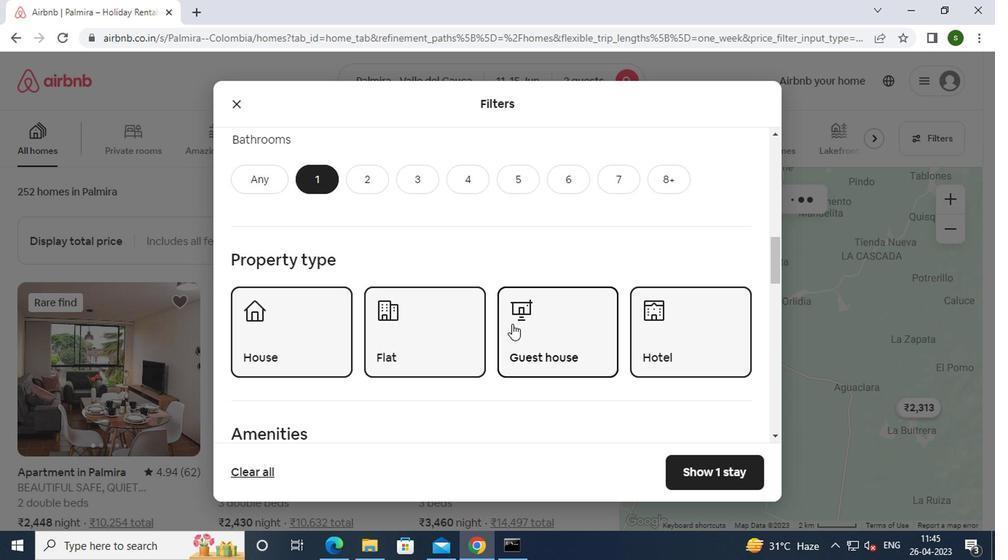 
Action: Mouse scrolled (510, 326) with delta (0, 0)
Screenshot: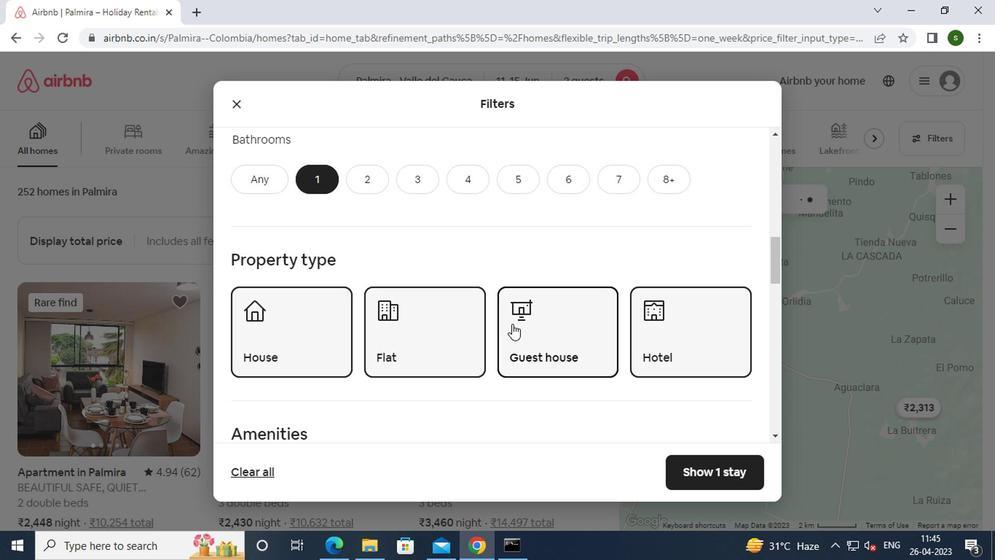 
Action: Mouse scrolled (510, 326) with delta (0, 0)
Screenshot: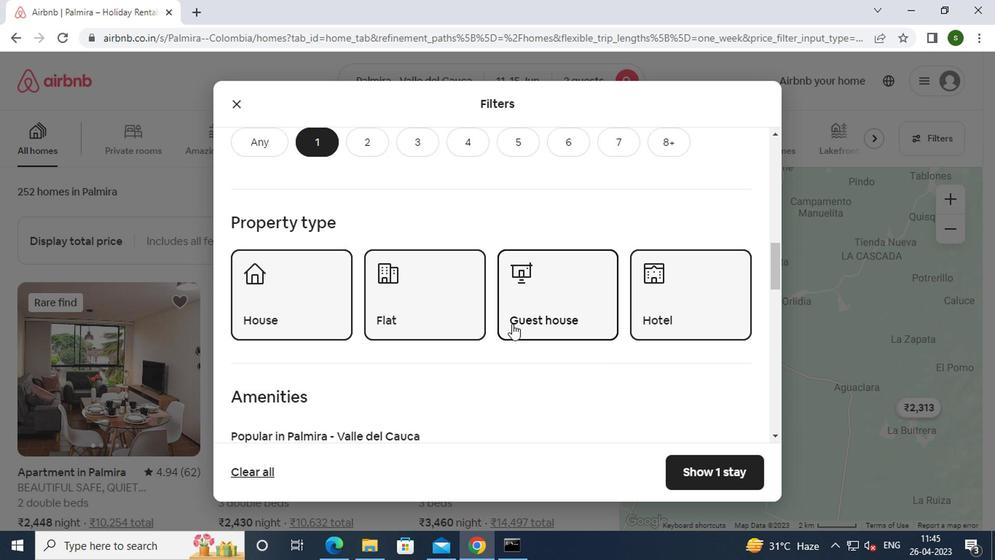 
Action: Mouse moved to (497, 358)
Screenshot: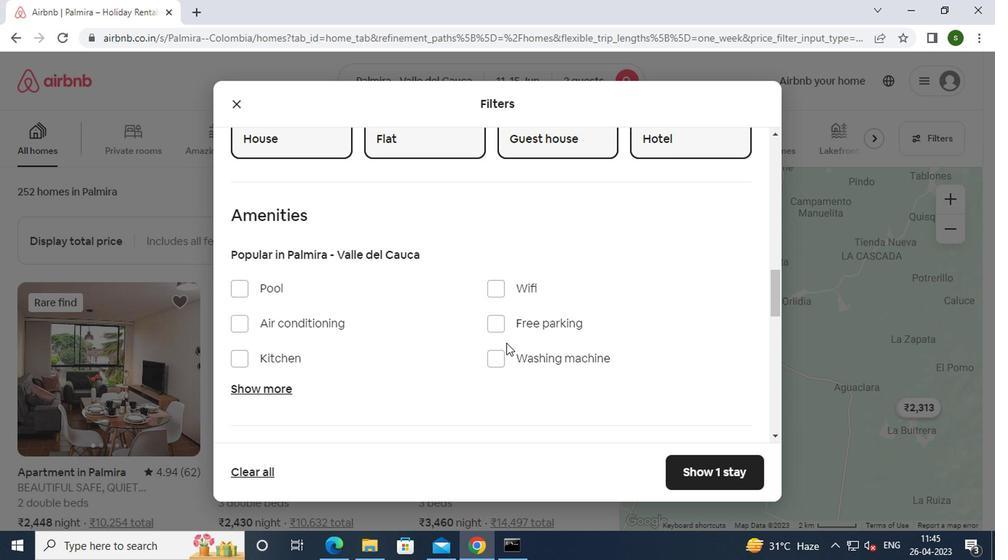 
Action: Mouse pressed left at (497, 358)
Screenshot: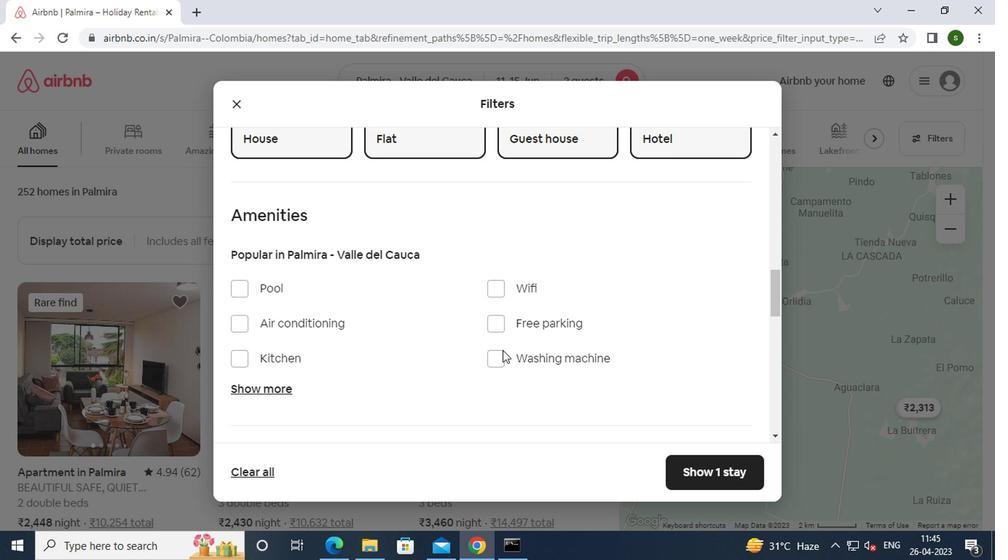 
Action: Mouse moved to (521, 338)
Screenshot: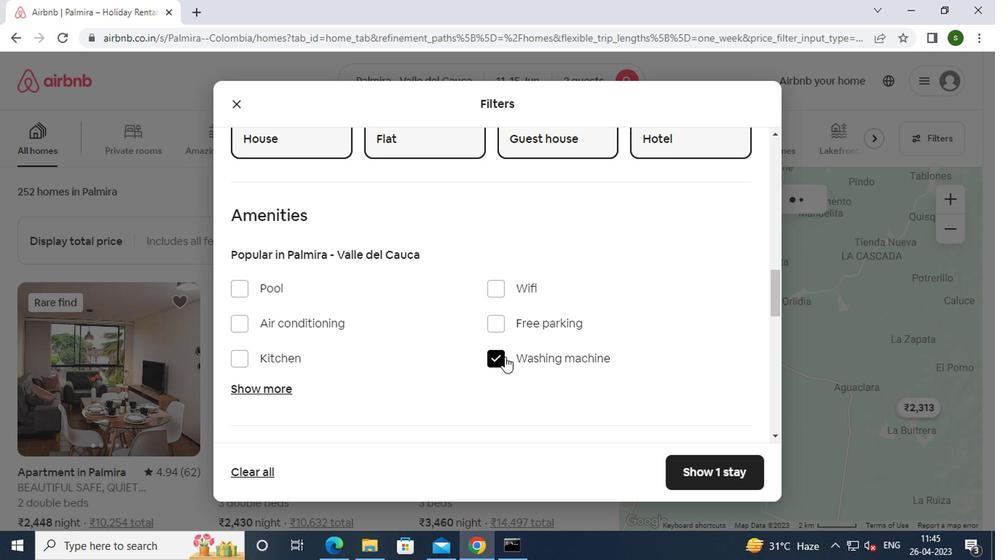 
Action: Mouse scrolled (521, 337) with delta (0, 0)
Screenshot: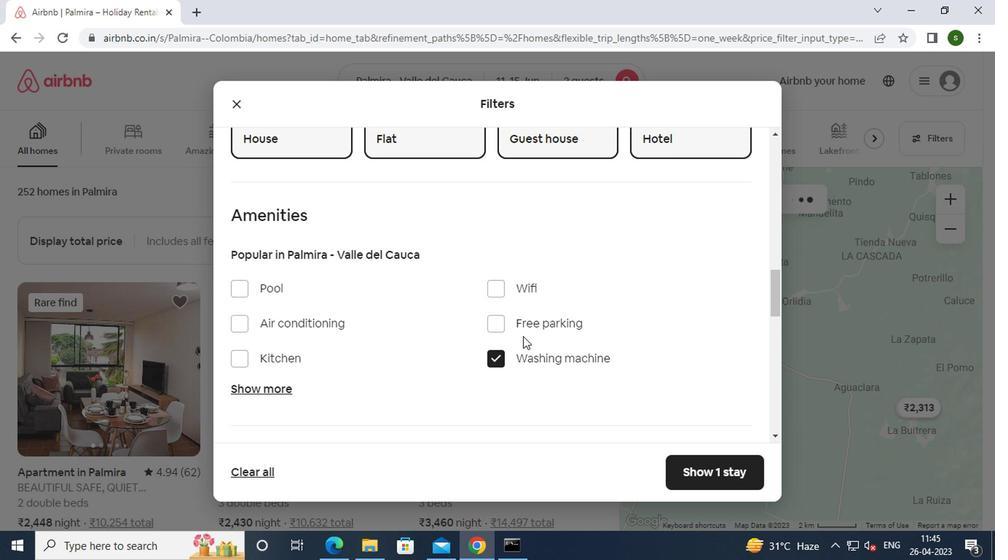 
Action: Mouse scrolled (521, 337) with delta (0, 0)
Screenshot: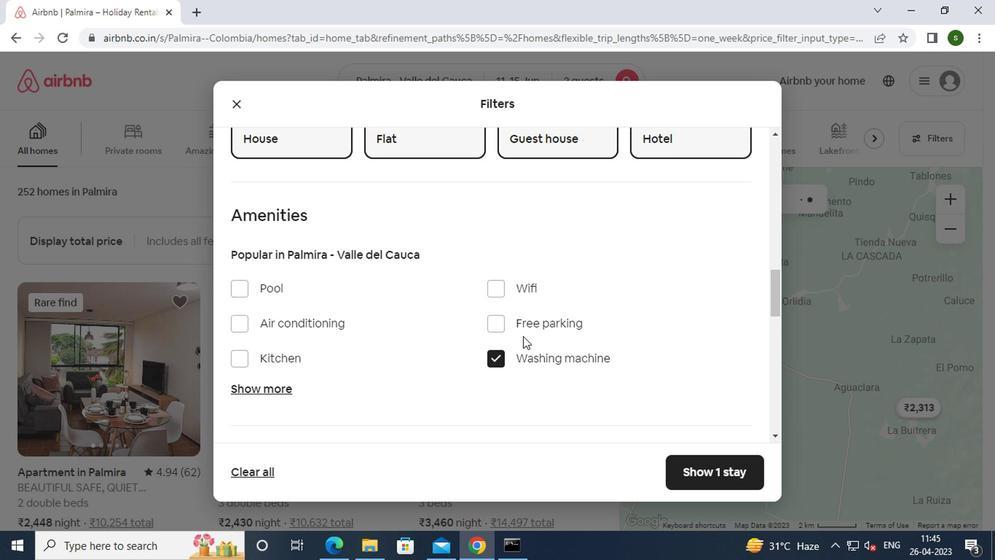
Action: Mouse scrolled (521, 337) with delta (0, 0)
Screenshot: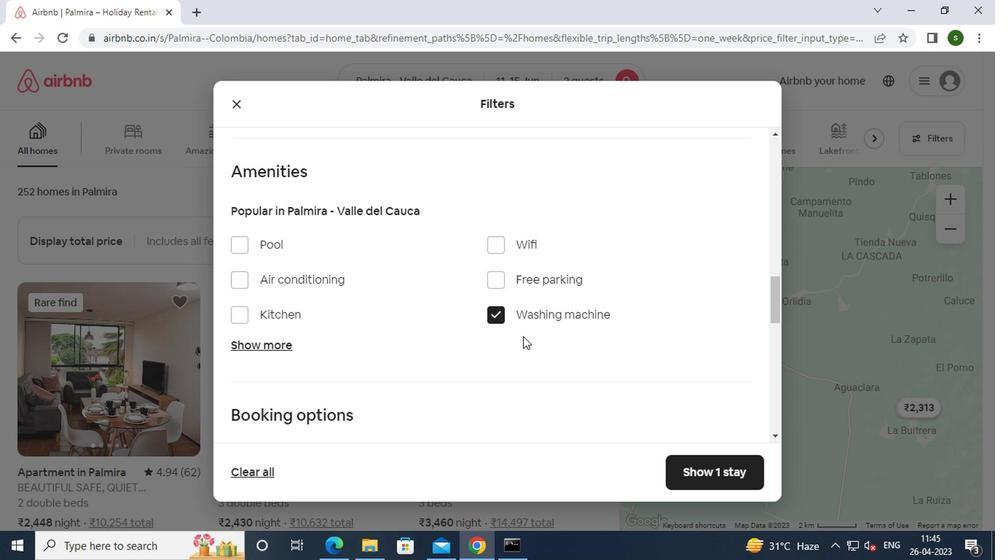 
Action: Mouse moved to (707, 345)
Screenshot: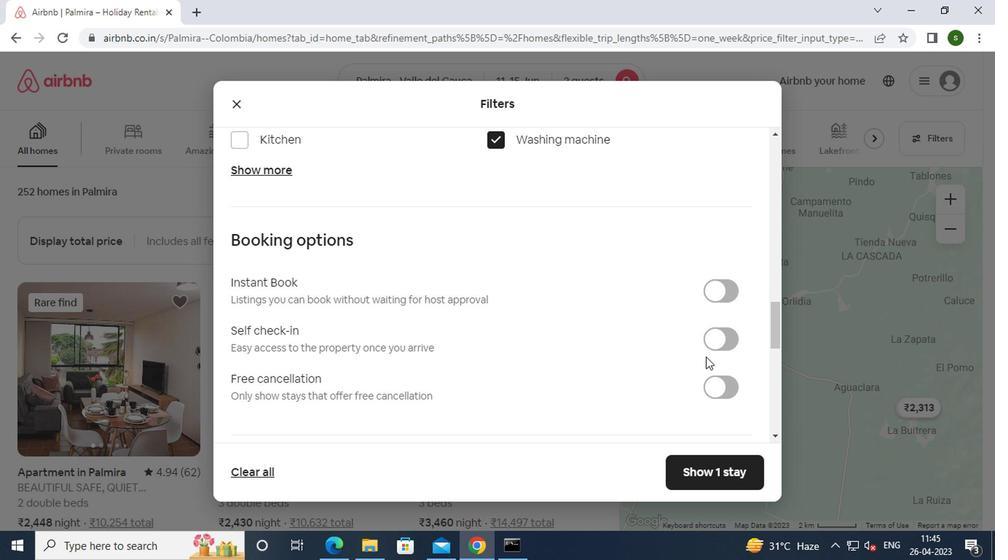 
Action: Mouse pressed left at (707, 345)
Screenshot: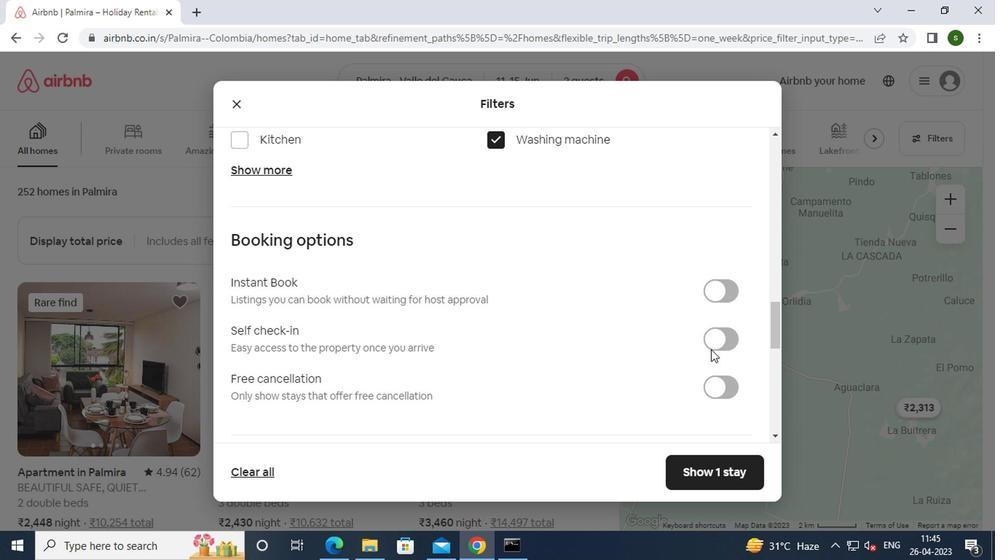 
Action: Mouse moved to (483, 308)
Screenshot: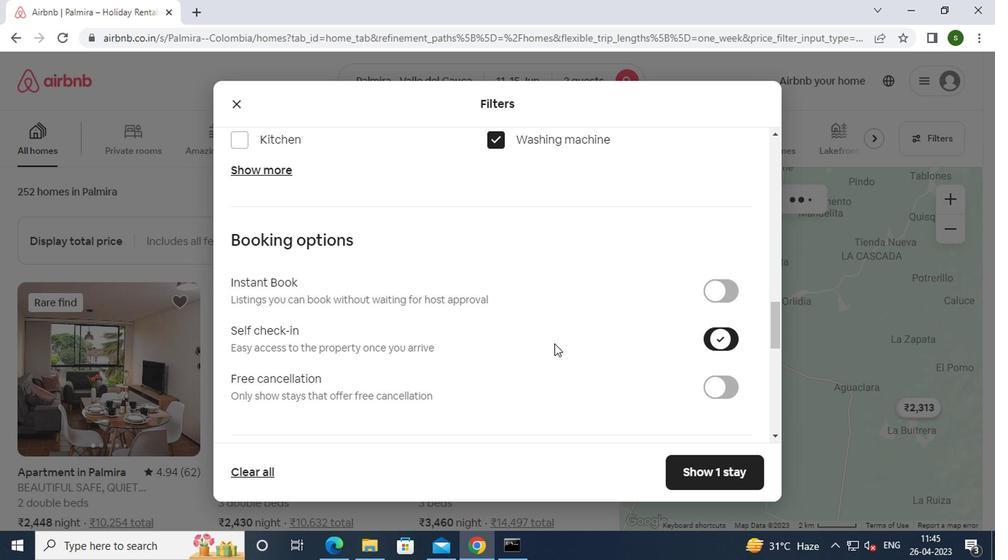 
Action: Mouse scrolled (483, 308) with delta (0, 0)
Screenshot: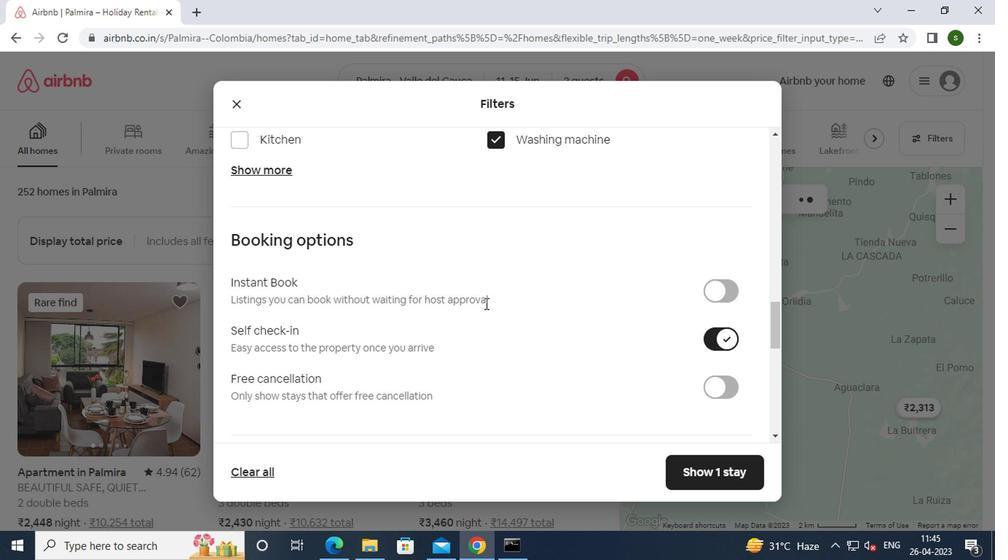 
Action: Mouse scrolled (483, 308) with delta (0, 0)
Screenshot: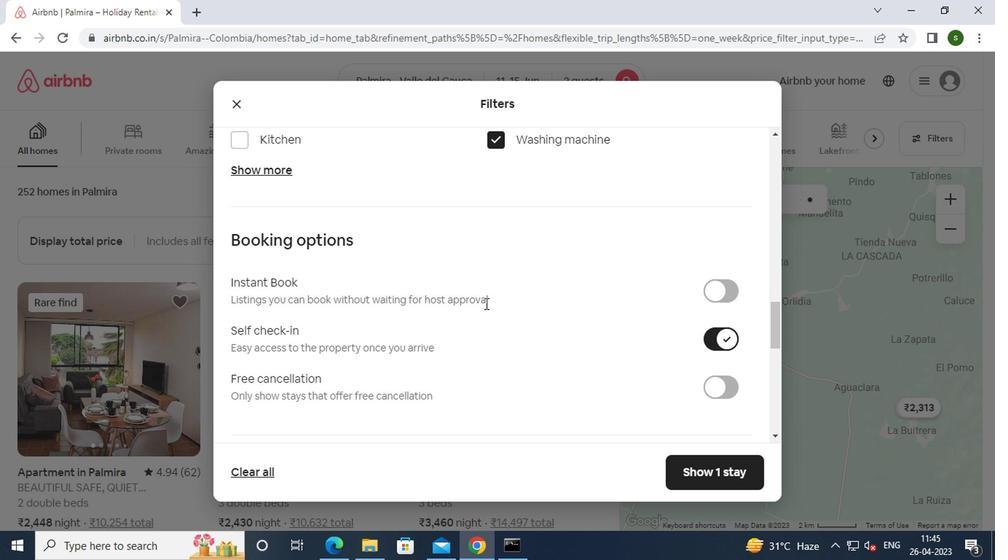 
Action: Mouse scrolled (483, 308) with delta (0, 0)
Screenshot: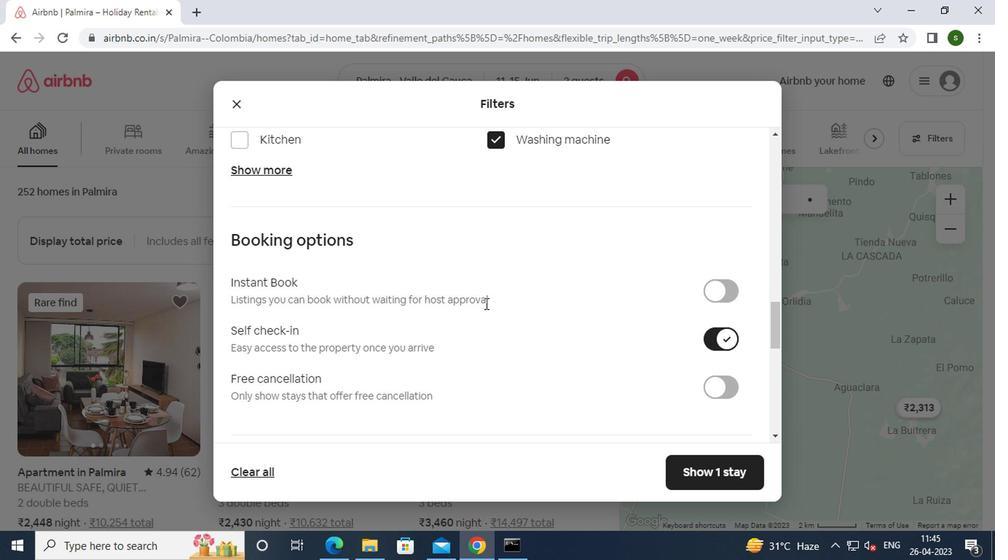 
Action: Mouse scrolled (483, 308) with delta (0, 0)
Screenshot: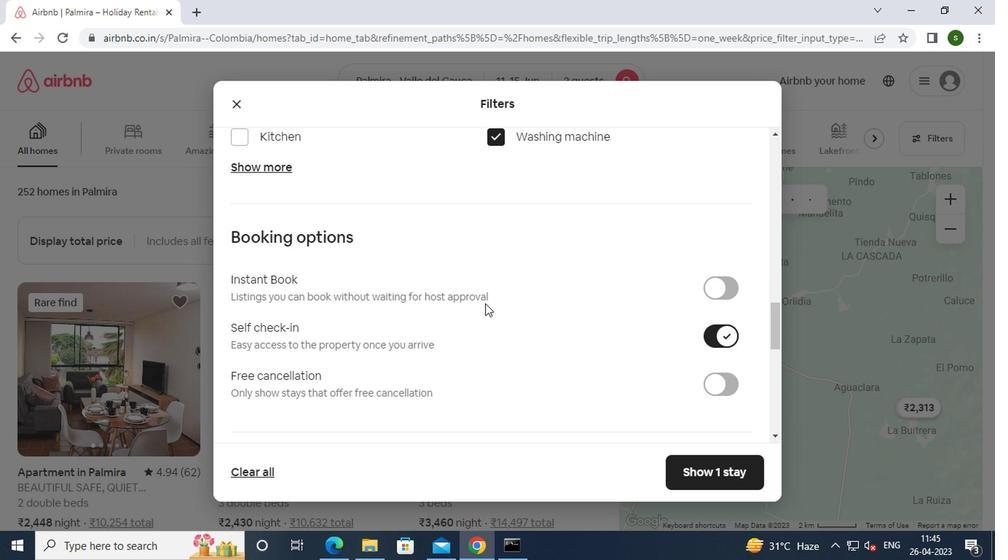 
Action: Mouse scrolled (483, 308) with delta (0, 0)
Screenshot: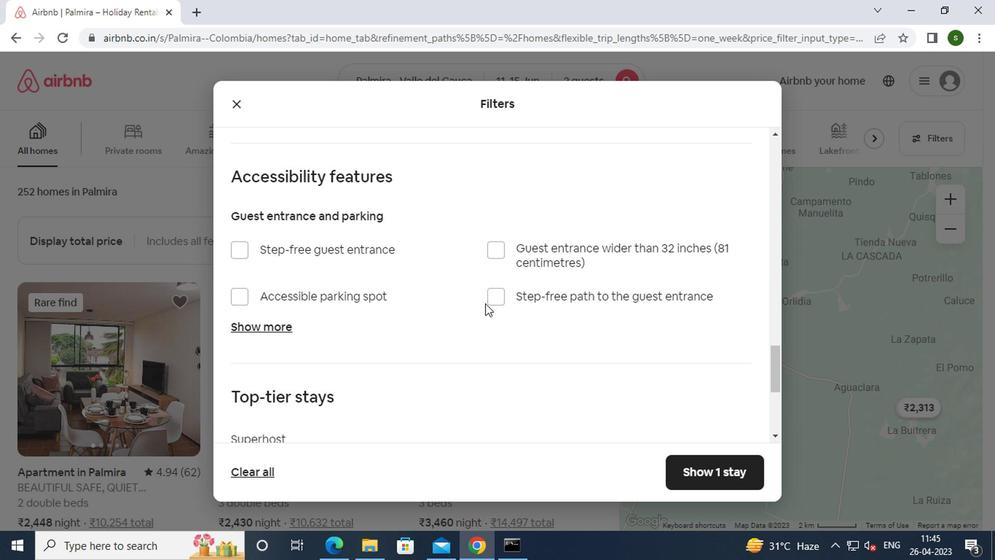 
Action: Mouse scrolled (483, 308) with delta (0, 0)
Screenshot: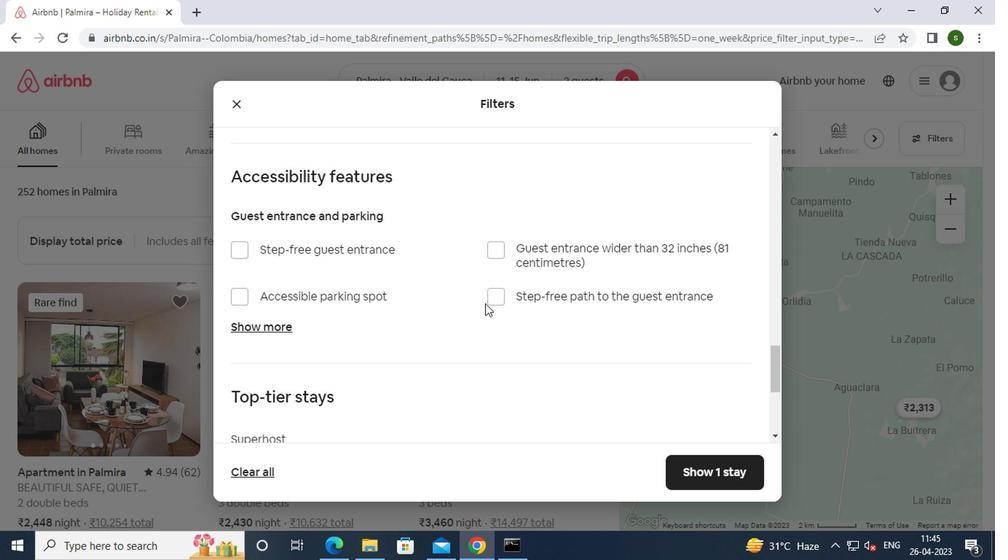 
Action: Mouse scrolled (483, 308) with delta (0, 0)
Screenshot: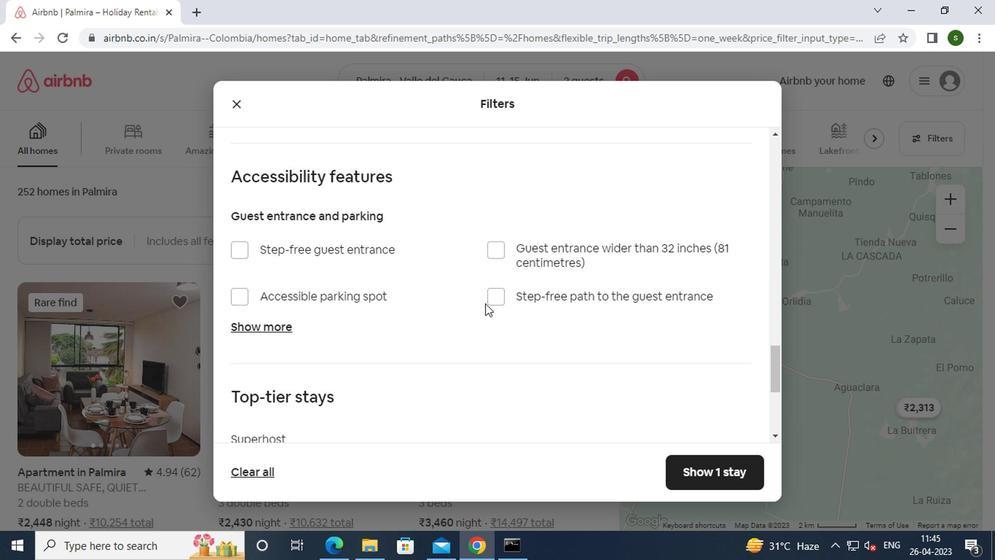 
Action: Mouse scrolled (483, 308) with delta (0, 0)
Screenshot: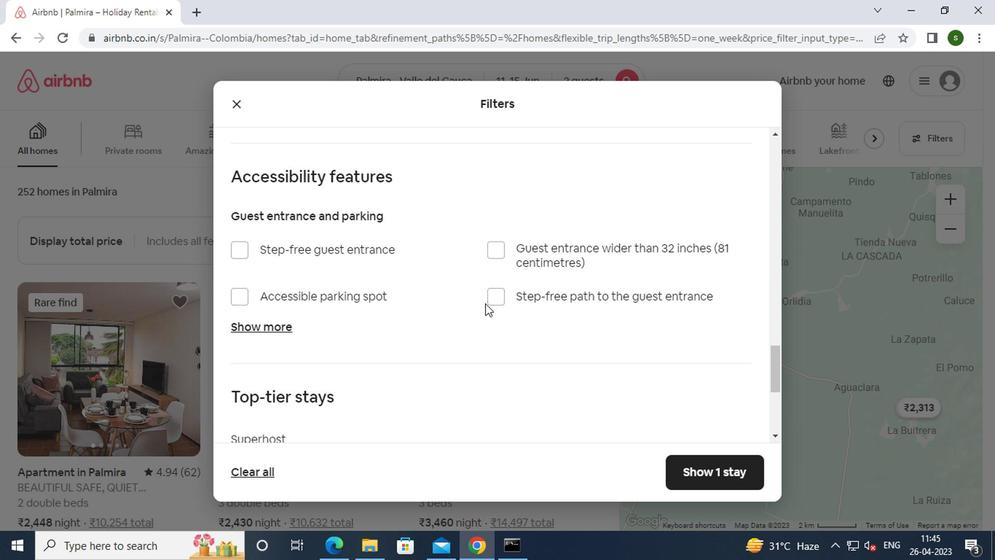 
Action: Mouse scrolled (483, 308) with delta (0, 0)
Screenshot: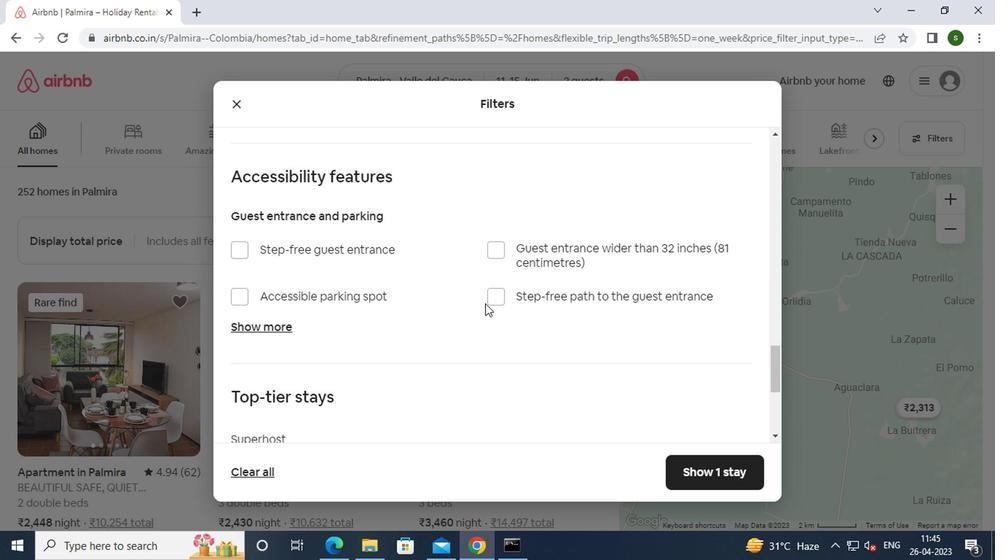 
Action: Mouse moved to (281, 348)
Screenshot: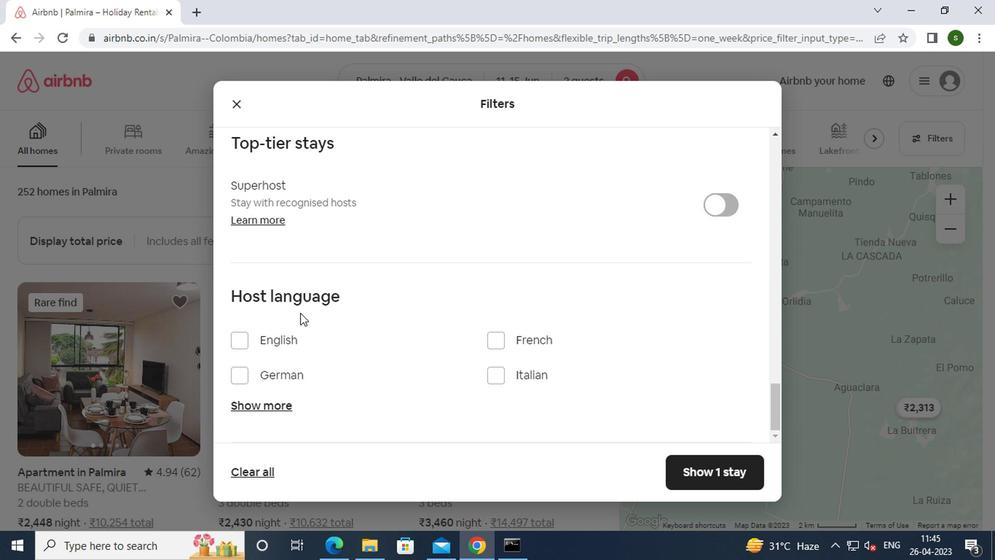 
Action: Mouse pressed left at (281, 348)
Screenshot: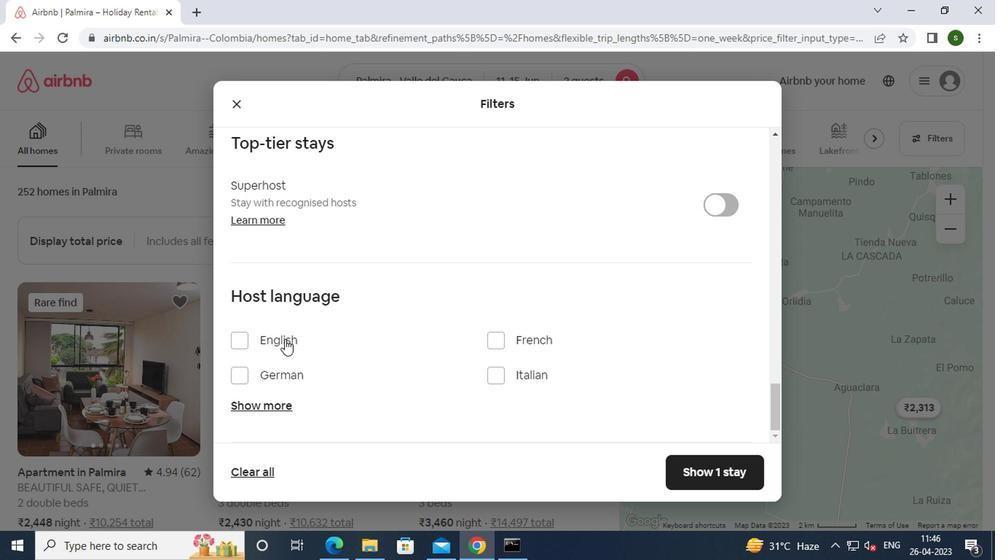 
Action: Mouse moved to (723, 456)
Screenshot: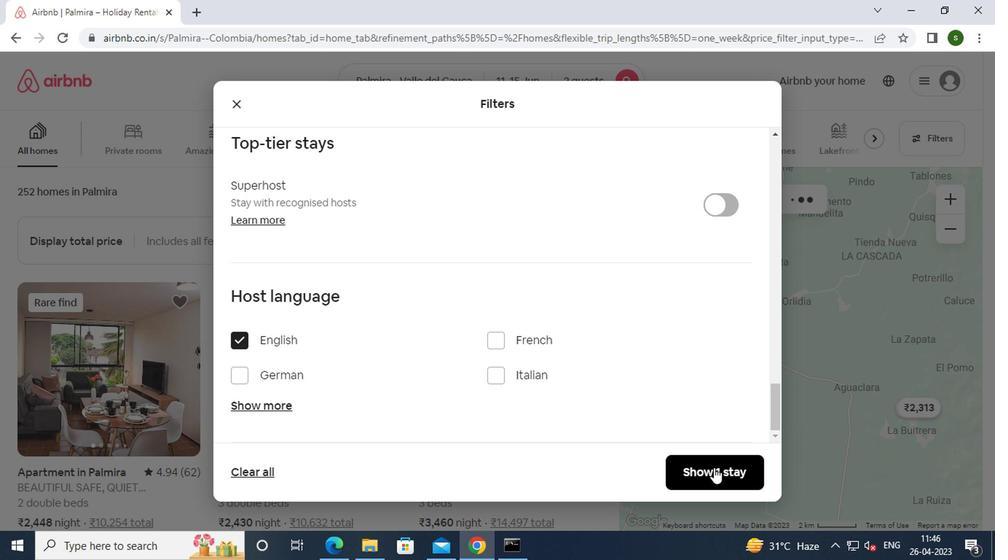 
Action: Mouse pressed left at (723, 456)
Screenshot: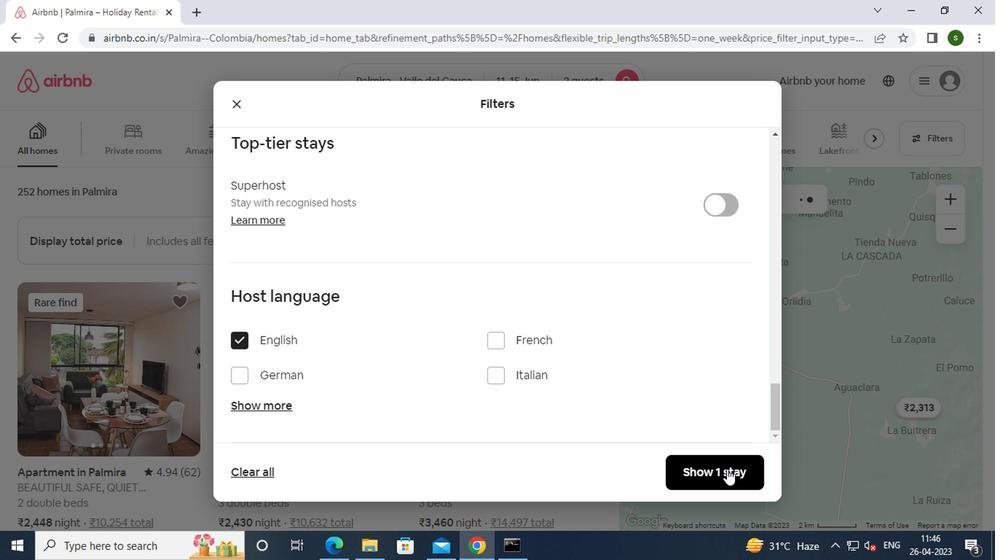 
Action: Mouse moved to (692, 446)
Screenshot: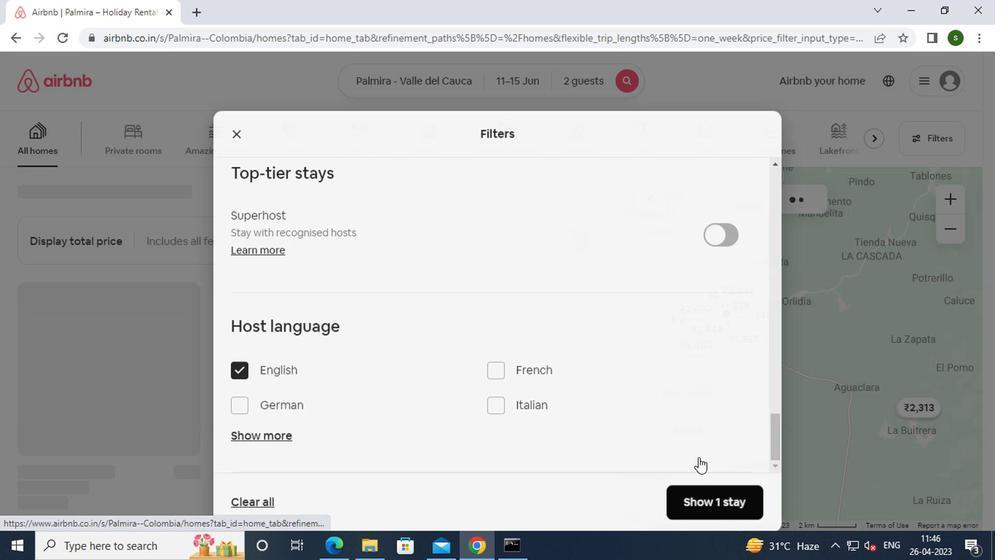 
